 Task: Search one way flight ticket for 4 adults, 2 children, 2 infants in seat and 1 infant on lap in economy from Charleston: Charleston International Airport/charleston Afb to Greenville: Pitt-greenville Airport on 5-2-2023. Choice of flights is Frontier. Number of bags: 1 carry on bag. Price is upto 95000. Outbound departure time preference is 8:15. Flight should be less emission only.
Action: Mouse moved to (296, 249)
Screenshot: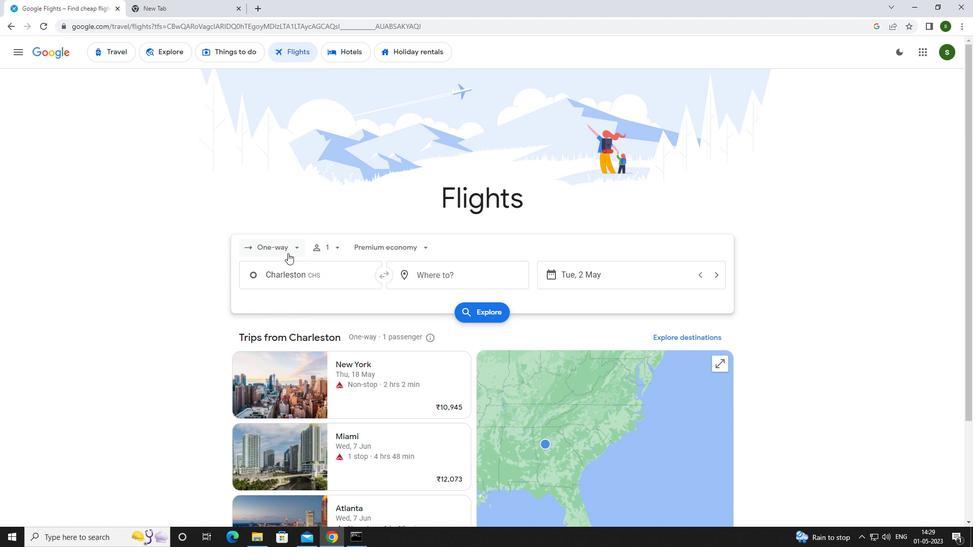 
Action: Mouse pressed left at (296, 249)
Screenshot: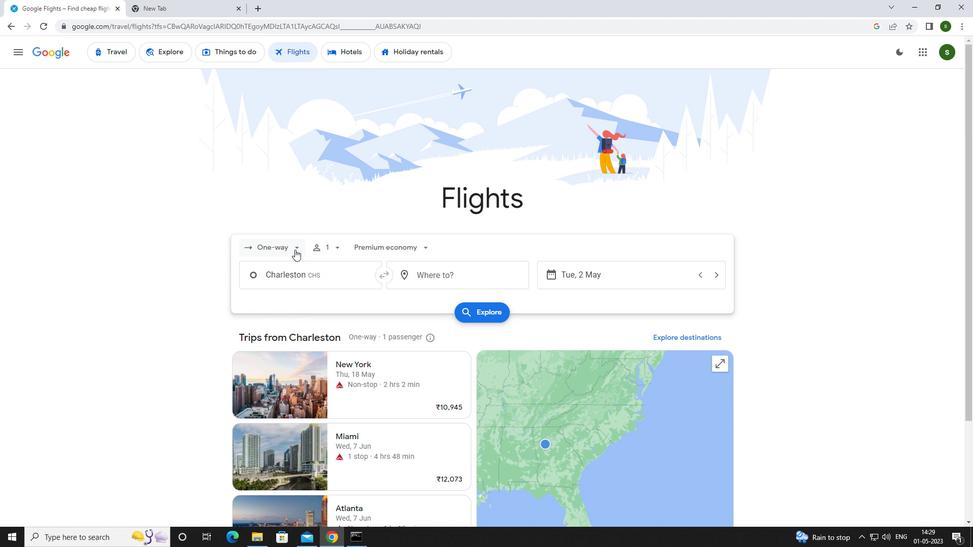 
Action: Mouse moved to (297, 291)
Screenshot: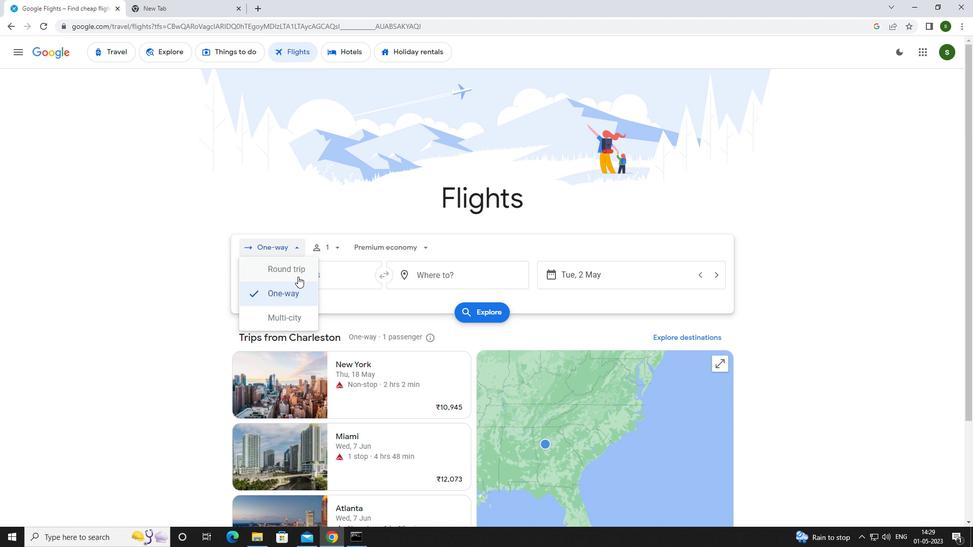 
Action: Mouse pressed left at (297, 291)
Screenshot: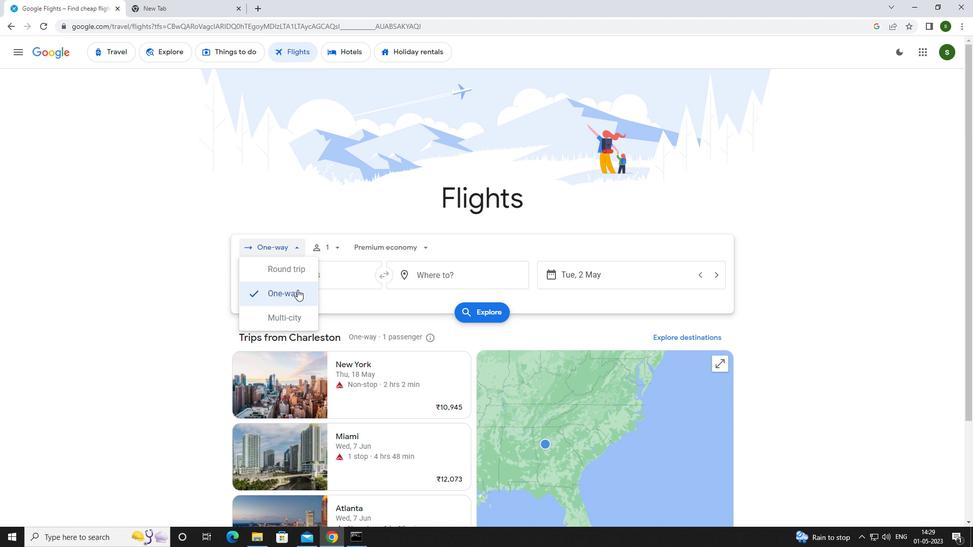 
Action: Mouse moved to (334, 251)
Screenshot: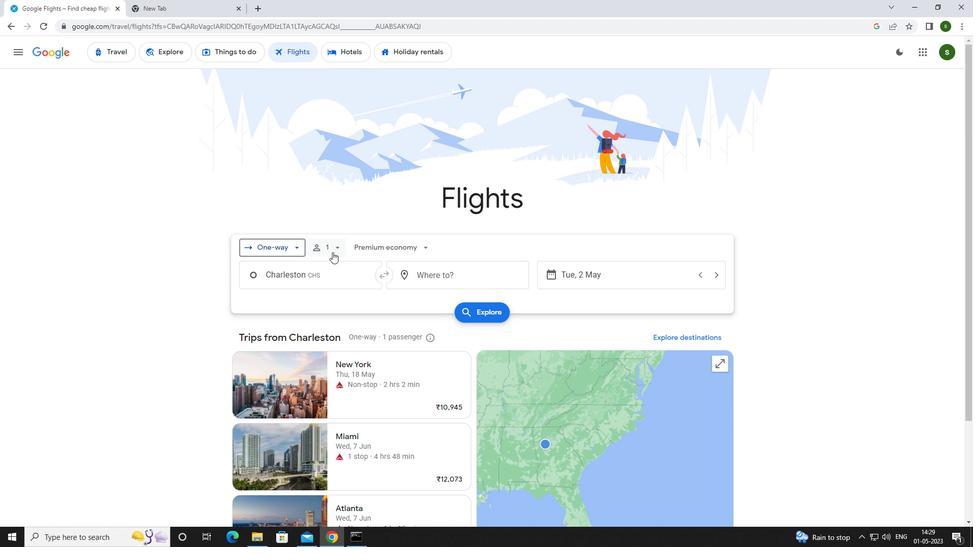 
Action: Mouse pressed left at (334, 251)
Screenshot: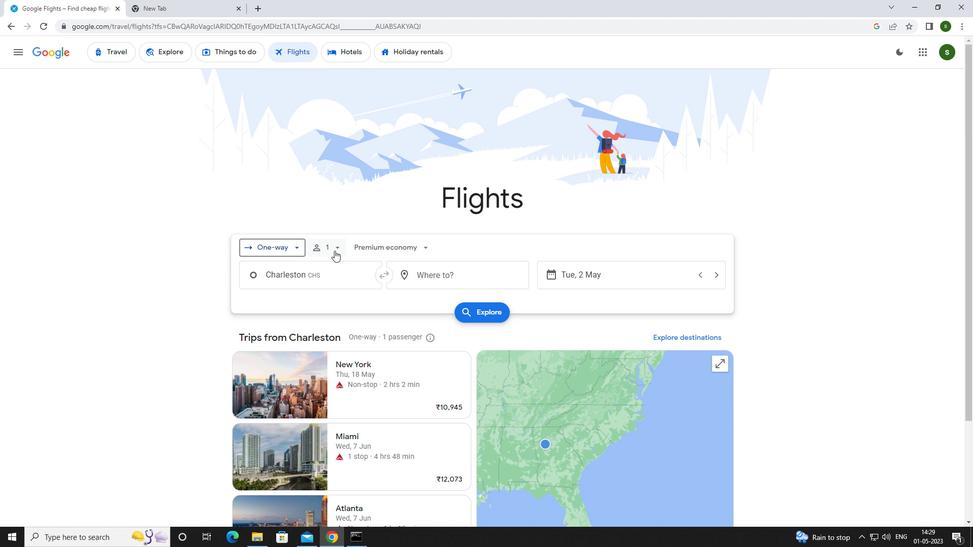 
Action: Mouse moved to (417, 273)
Screenshot: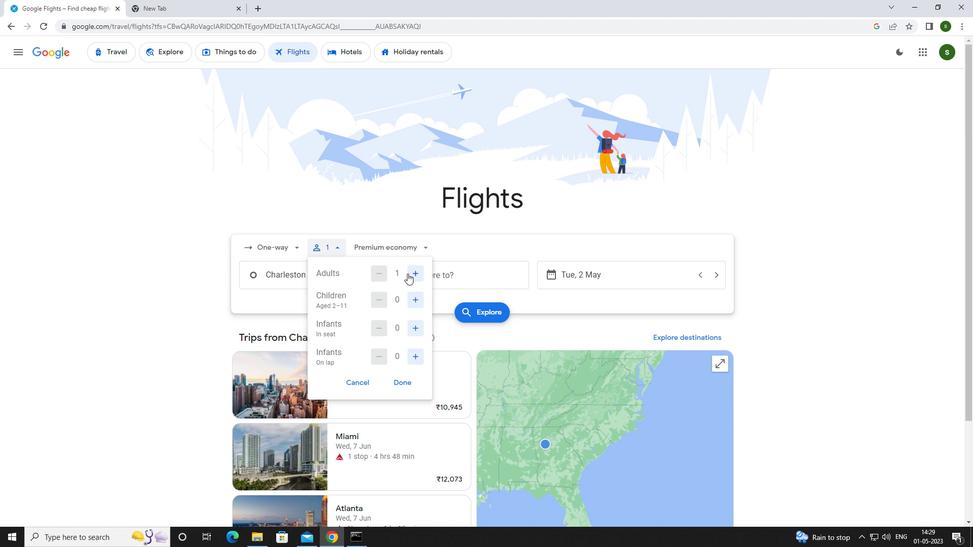 
Action: Mouse pressed left at (417, 273)
Screenshot: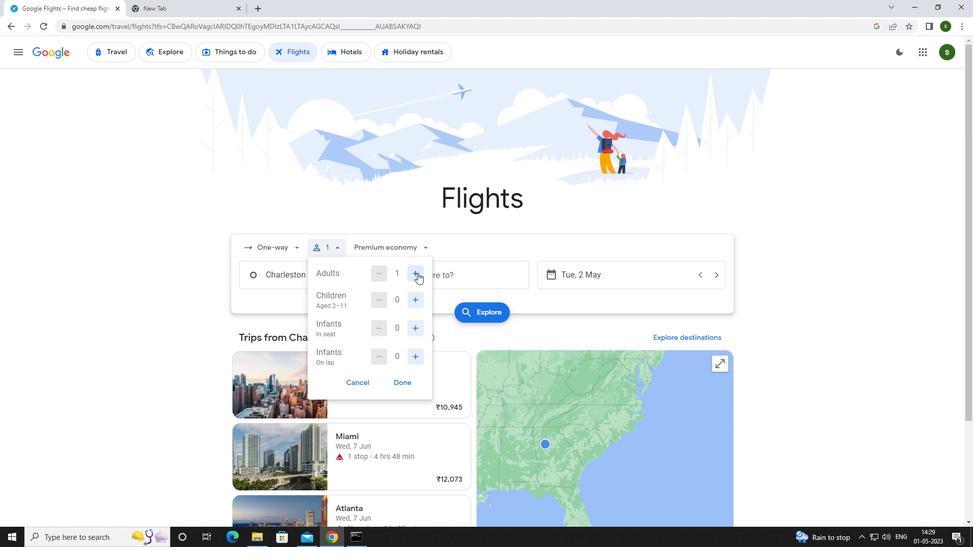 
Action: Mouse pressed left at (417, 273)
Screenshot: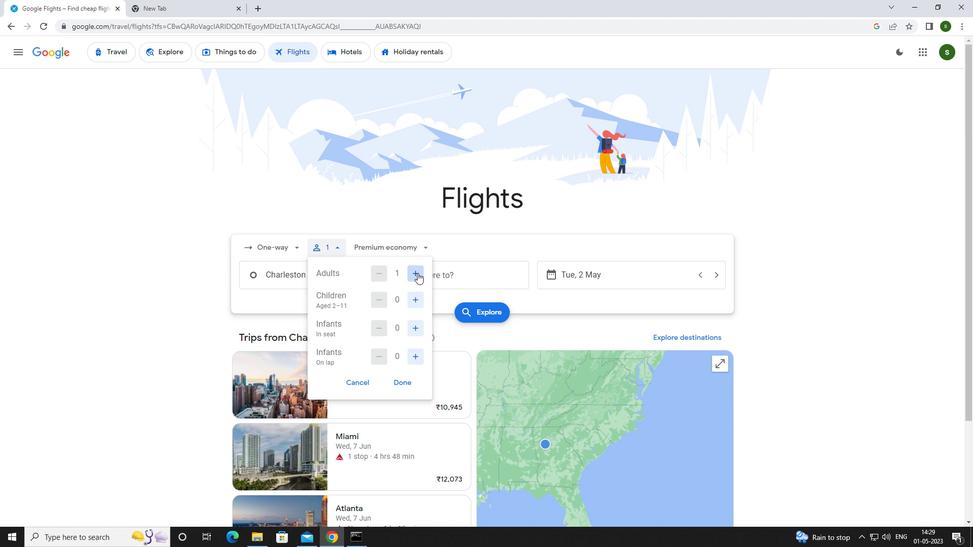 
Action: Mouse pressed left at (417, 273)
Screenshot: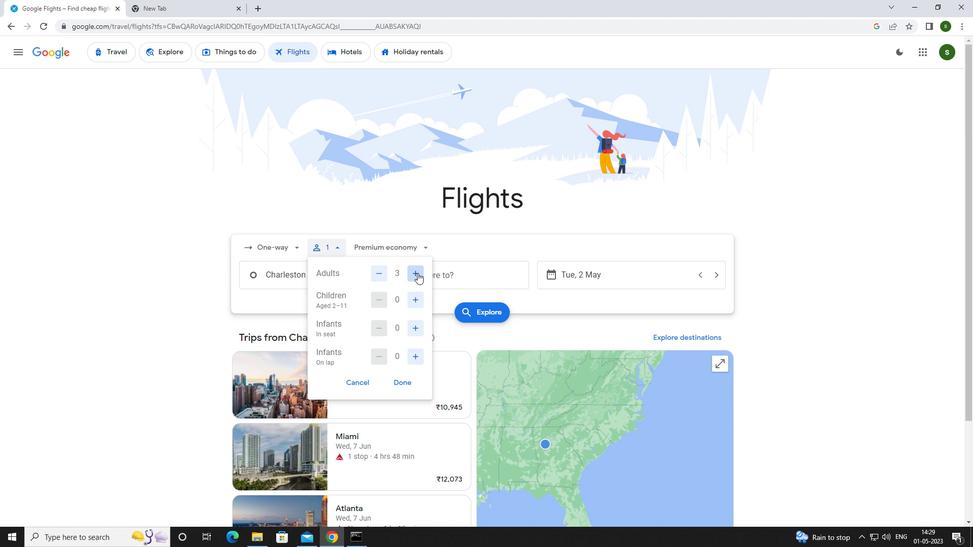 
Action: Mouse moved to (413, 296)
Screenshot: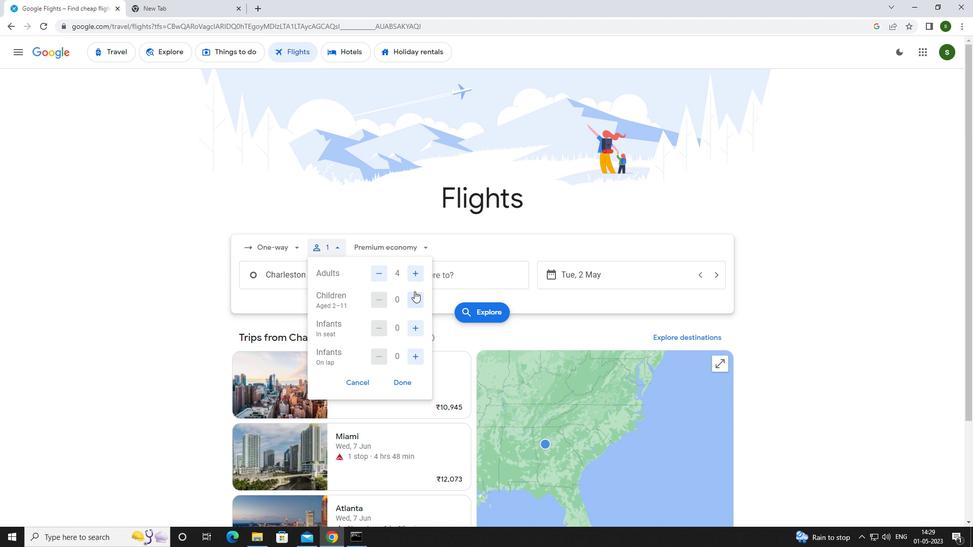 
Action: Mouse pressed left at (413, 296)
Screenshot: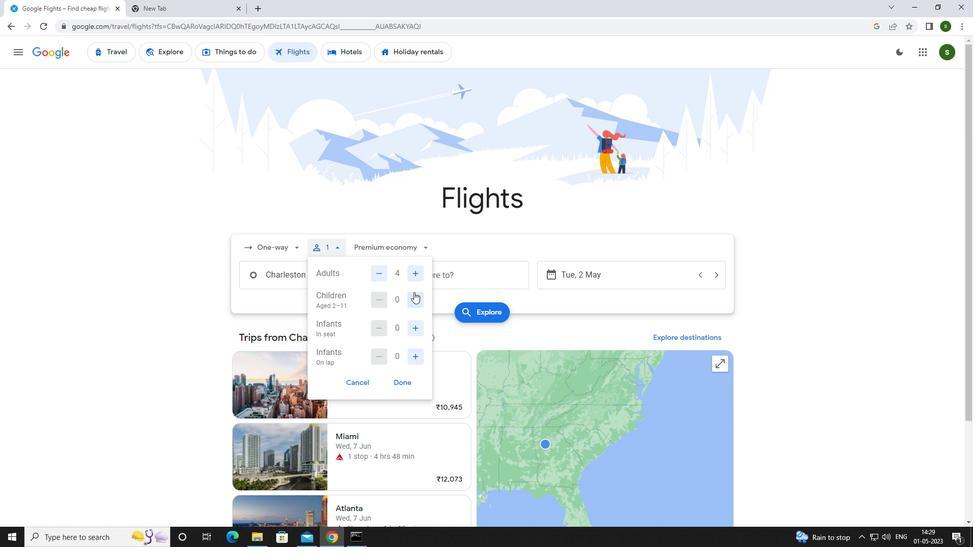 
Action: Mouse pressed left at (413, 296)
Screenshot: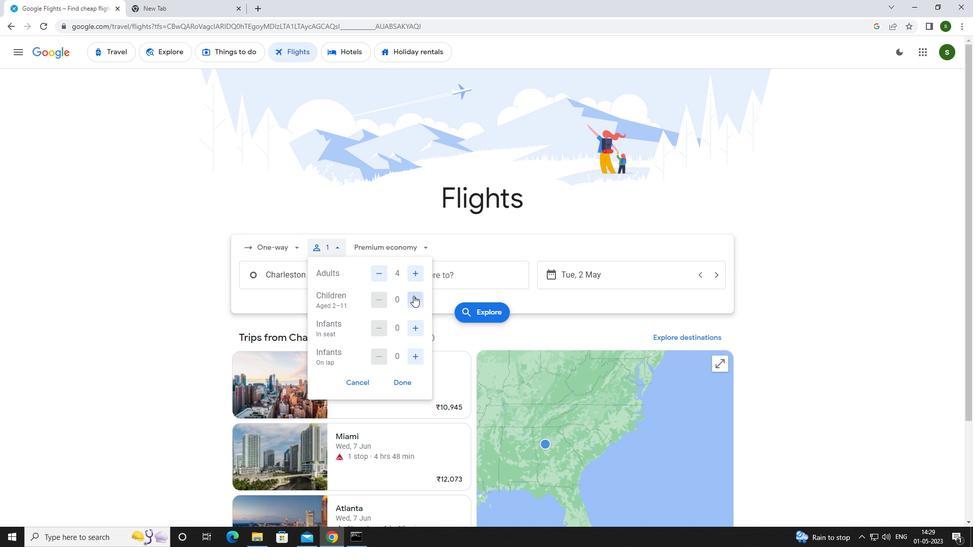 
Action: Mouse moved to (418, 326)
Screenshot: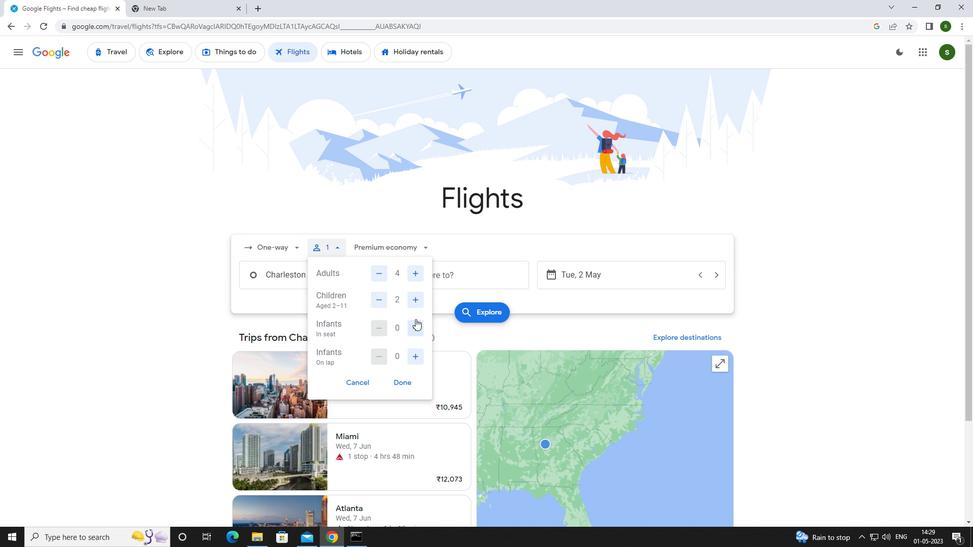 
Action: Mouse pressed left at (418, 326)
Screenshot: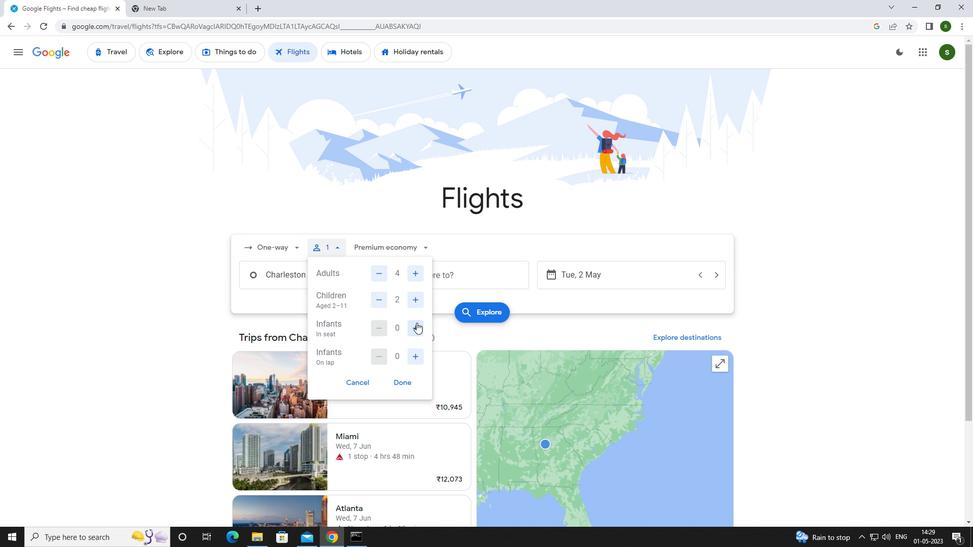 
Action: Mouse moved to (418, 326)
Screenshot: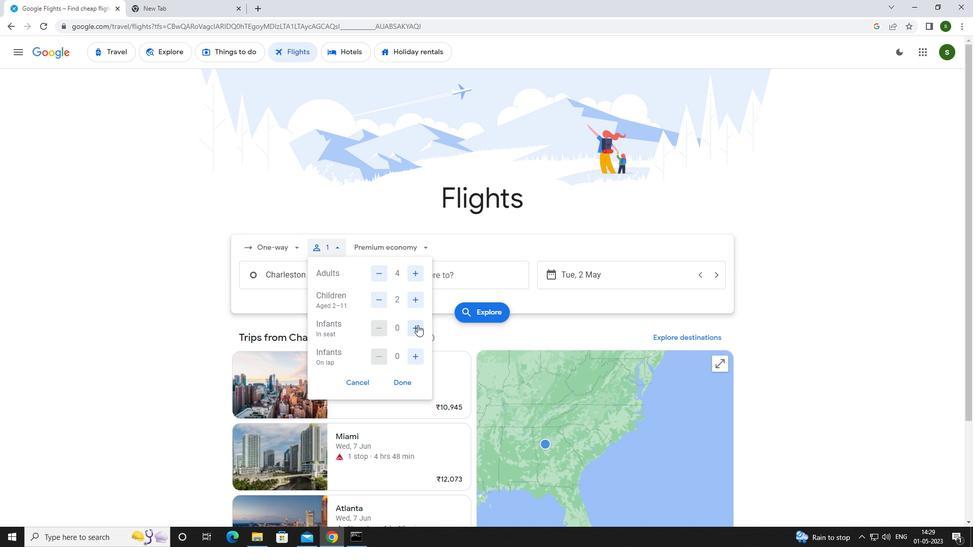 
Action: Mouse pressed left at (418, 326)
Screenshot: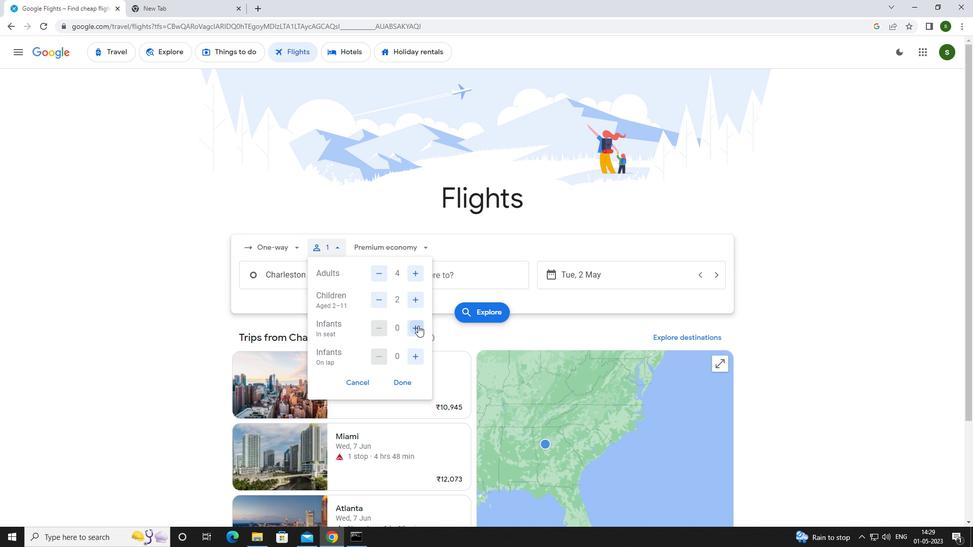 
Action: Mouse moved to (416, 352)
Screenshot: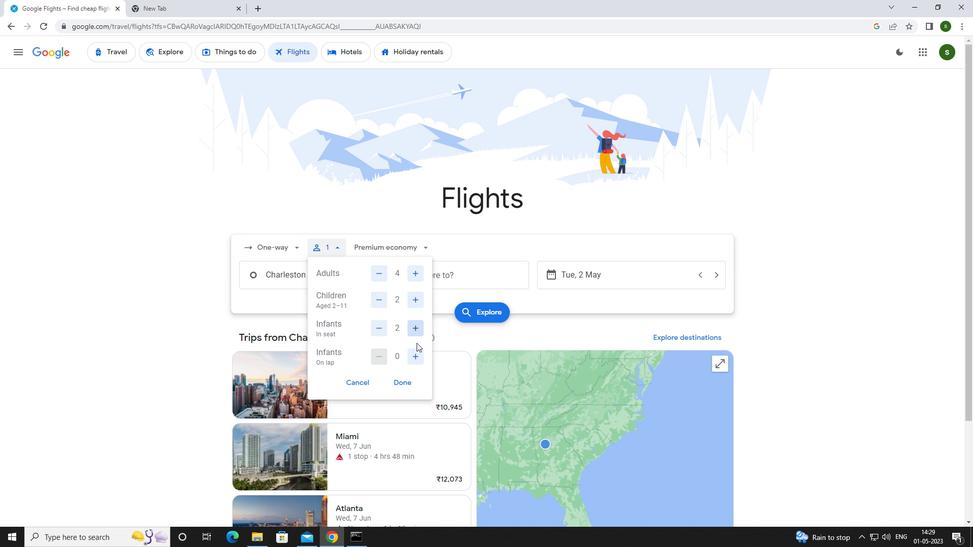 
Action: Mouse pressed left at (416, 352)
Screenshot: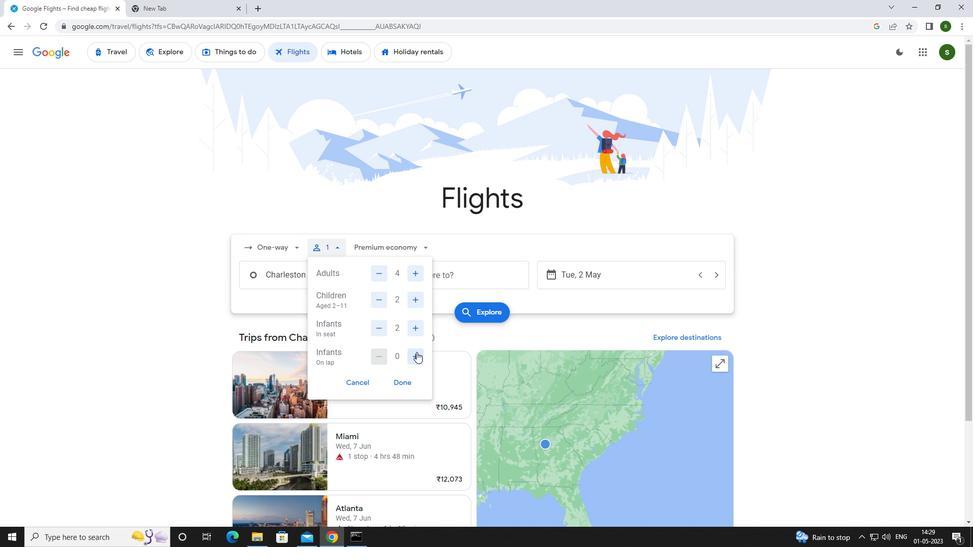 
Action: Mouse moved to (418, 248)
Screenshot: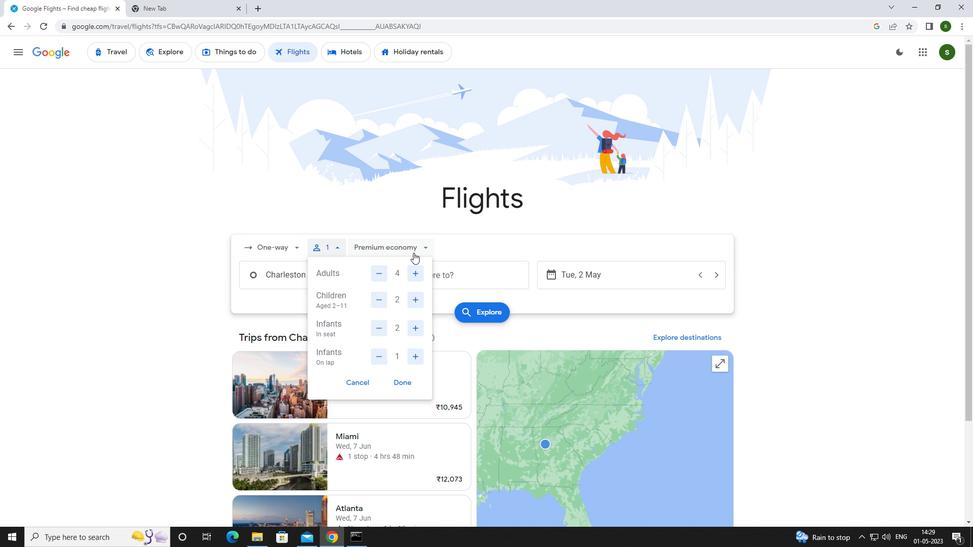 
Action: Mouse pressed left at (418, 248)
Screenshot: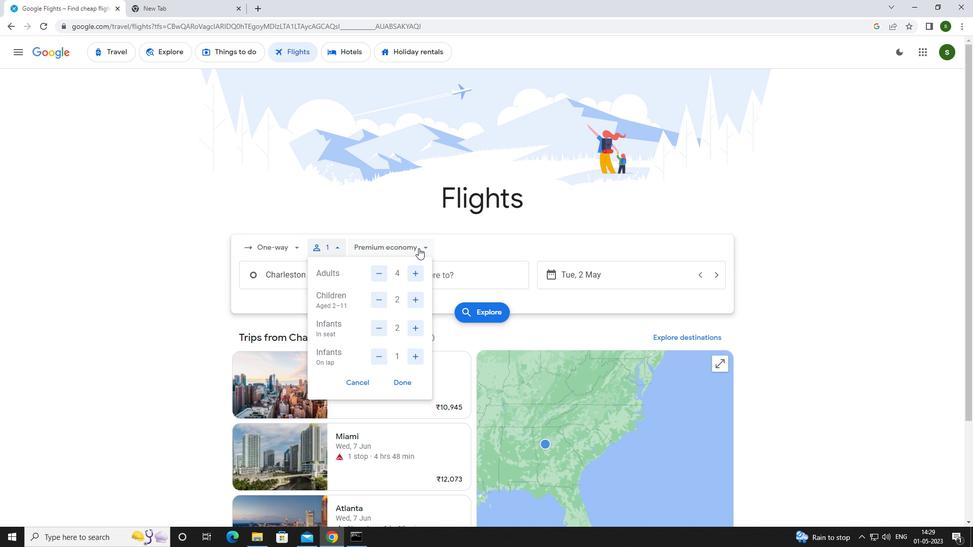 
Action: Mouse moved to (420, 270)
Screenshot: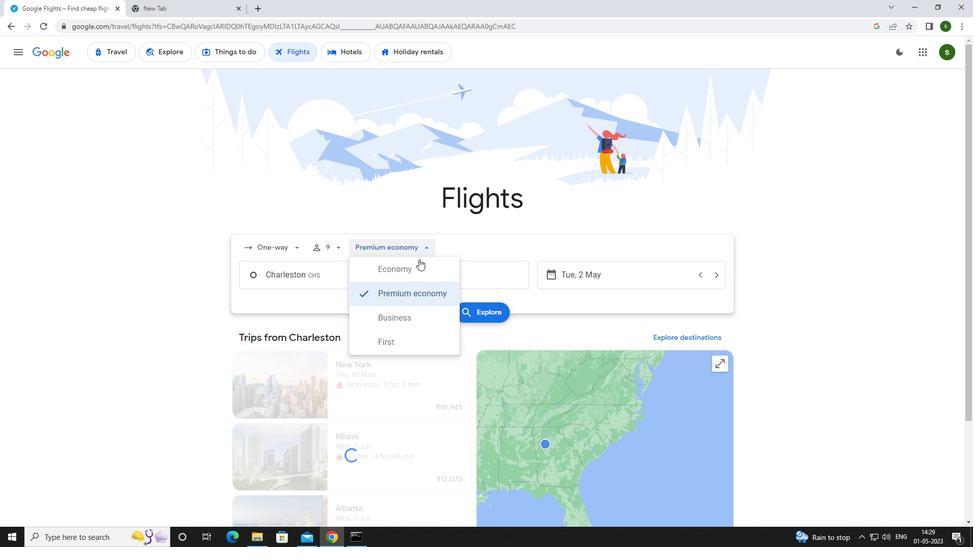 
Action: Mouse pressed left at (420, 270)
Screenshot: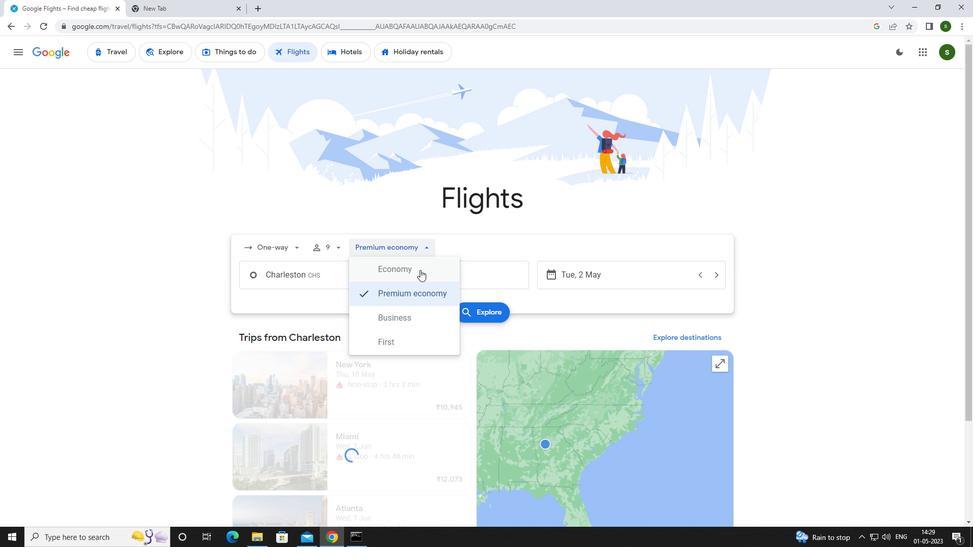 
Action: Mouse moved to (334, 274)
Screenshot: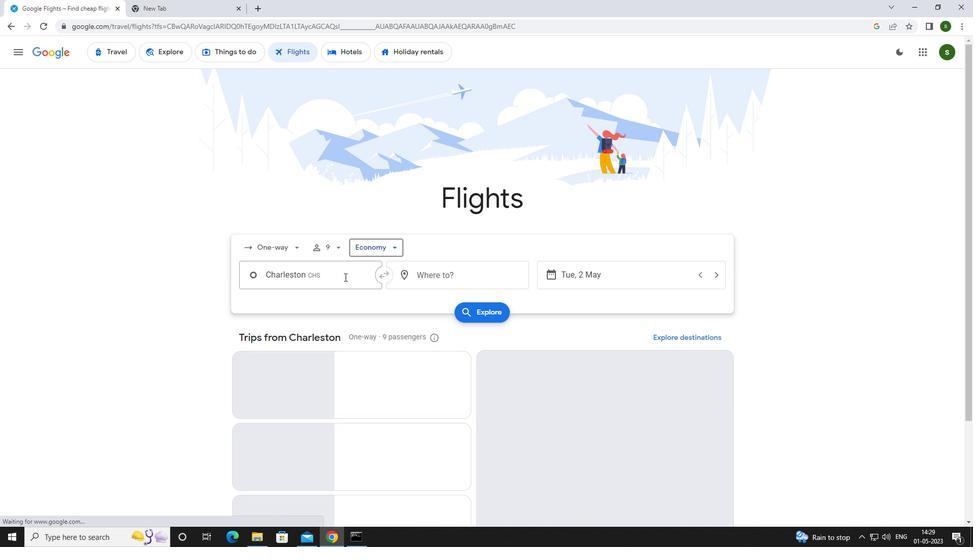 
Action: Mouse pressed left at (334, 274)
Screenshot: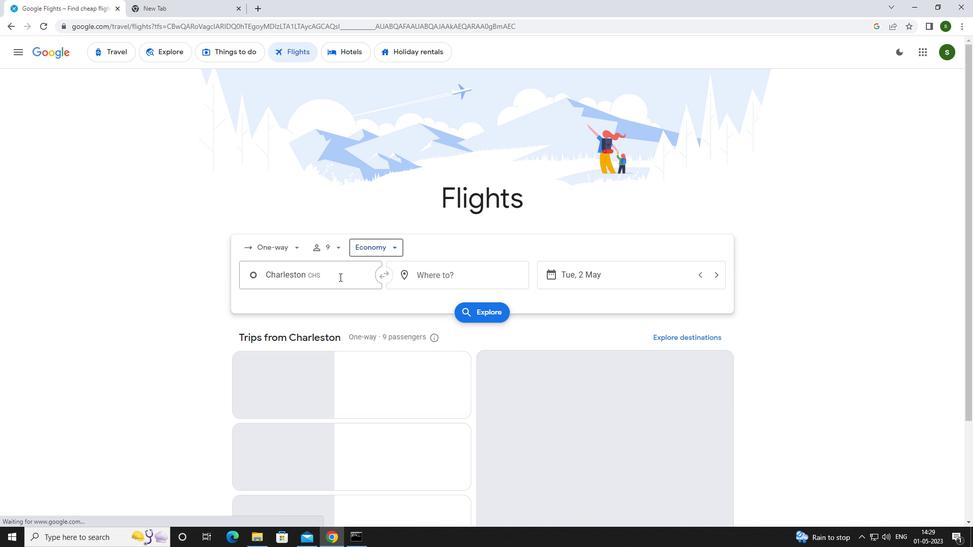 
Action: Mouse moved to (334, 274)
Screenshot: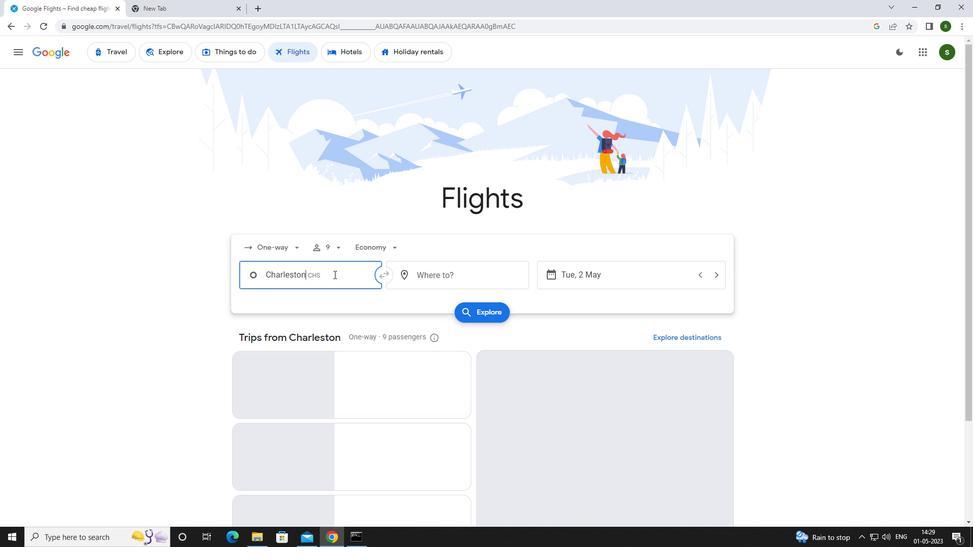 
Action: Key pressed c<Key.caps_lock>harlest
Screenshot: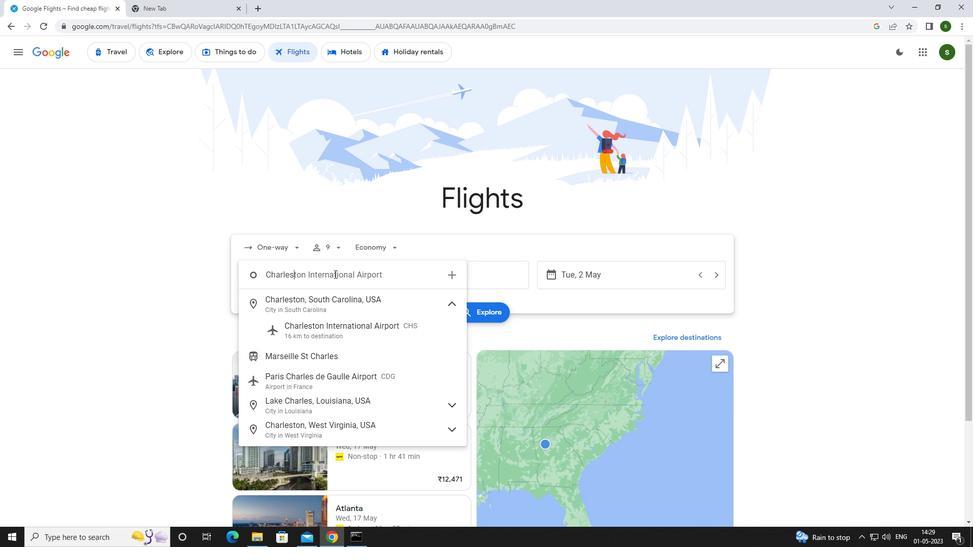 
Action: Mouse moved to (337, 331)
Screenshot: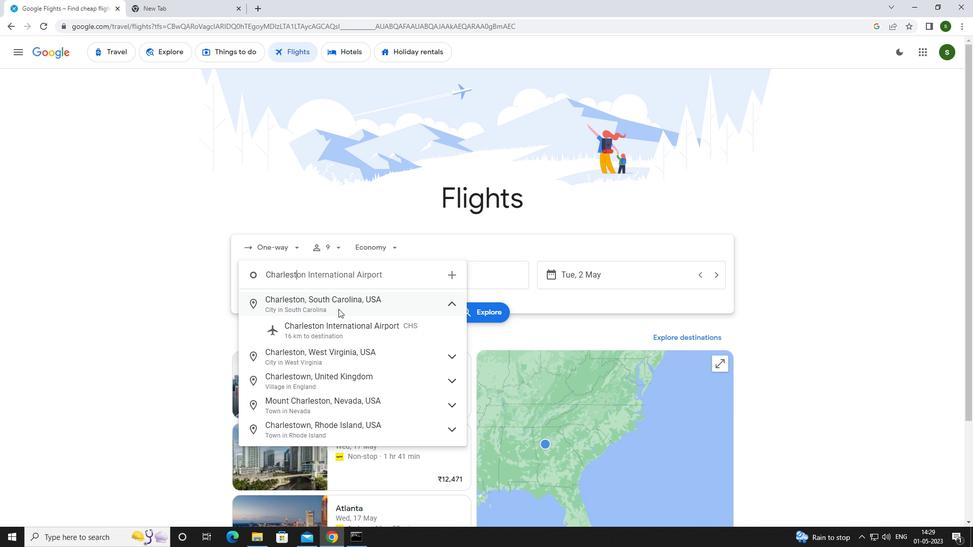 
Action: Mouse pressed left at (337, 331)
Screenshot: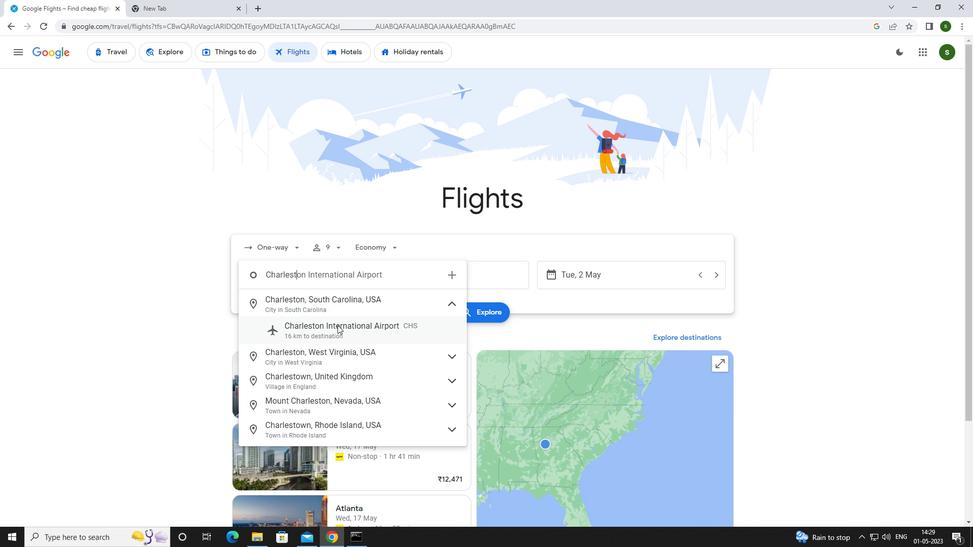 
Action: Mouse moved to (452, 277)
Screenshot: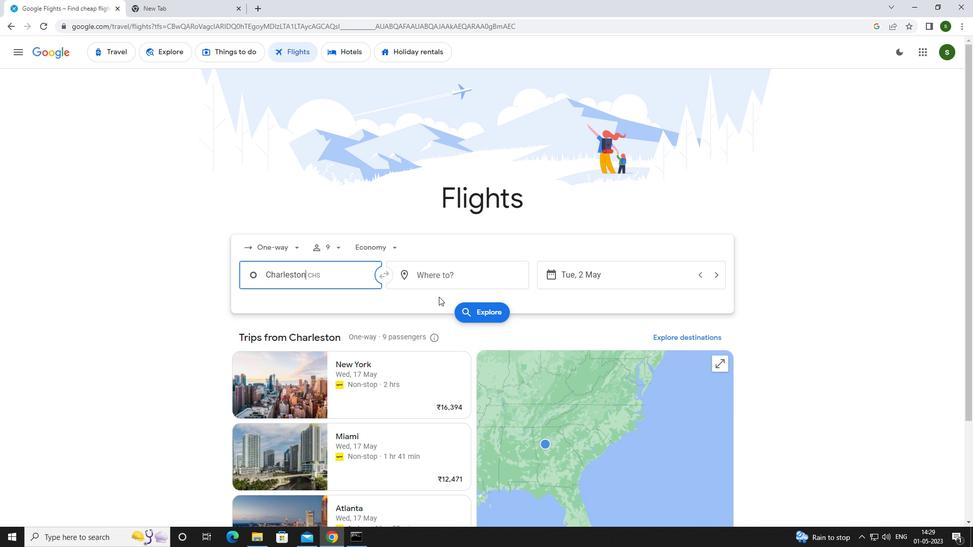 
Action: Mouse pressed left at (452, 277)
Screenshot: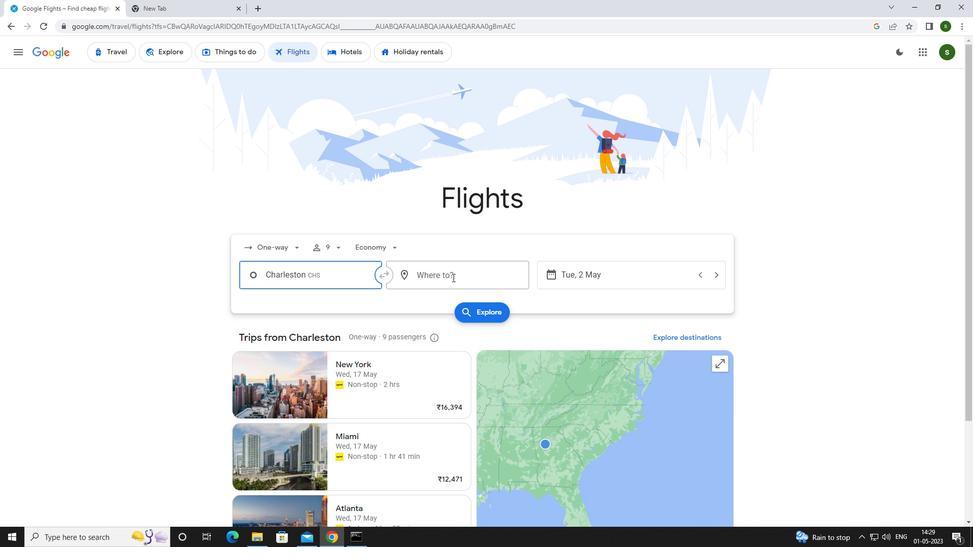 
Action: Mouse moved to (417, 289)
Screenshot: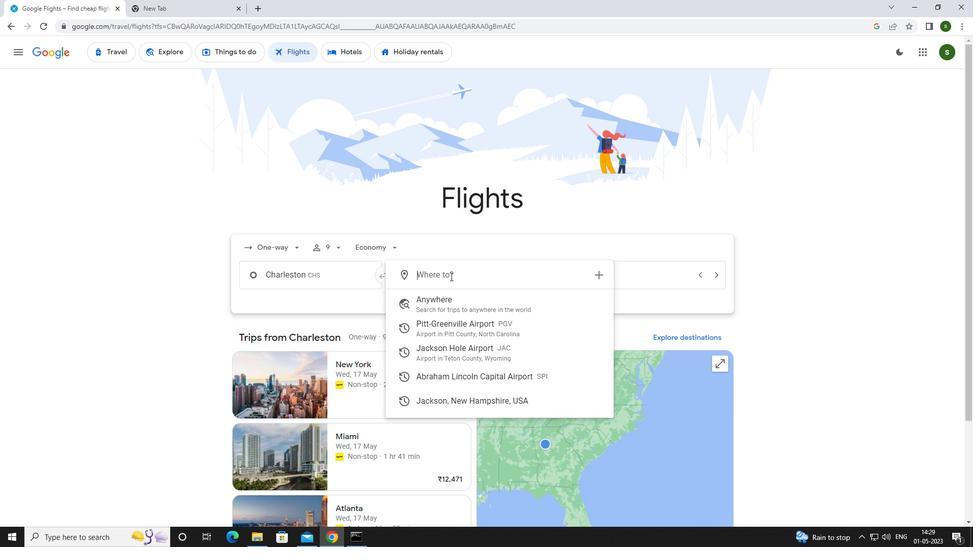 
Action: Key pressed <Key.caps_lock>p<Key.caps_lock>itt
Screenshot: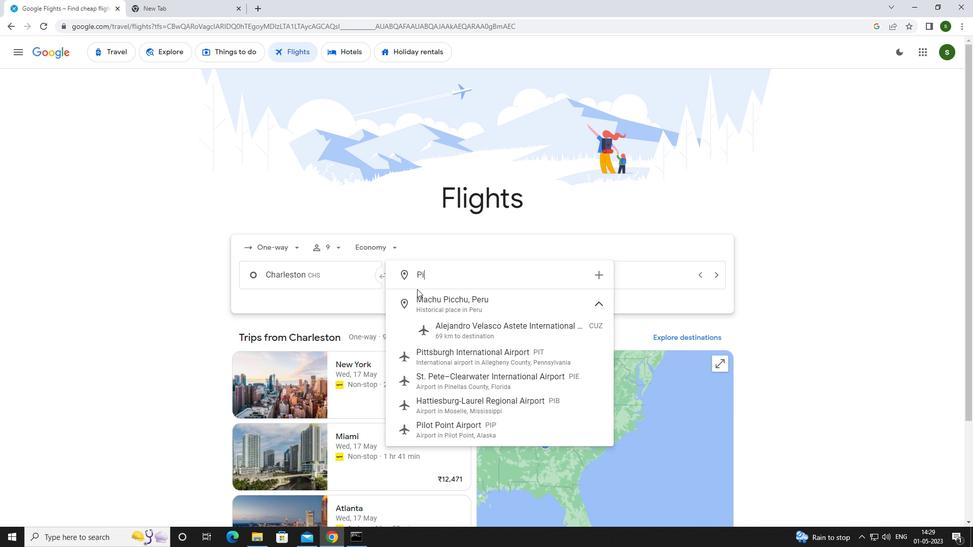 
Action: Mouse moved to (443, 377)
Screenshot: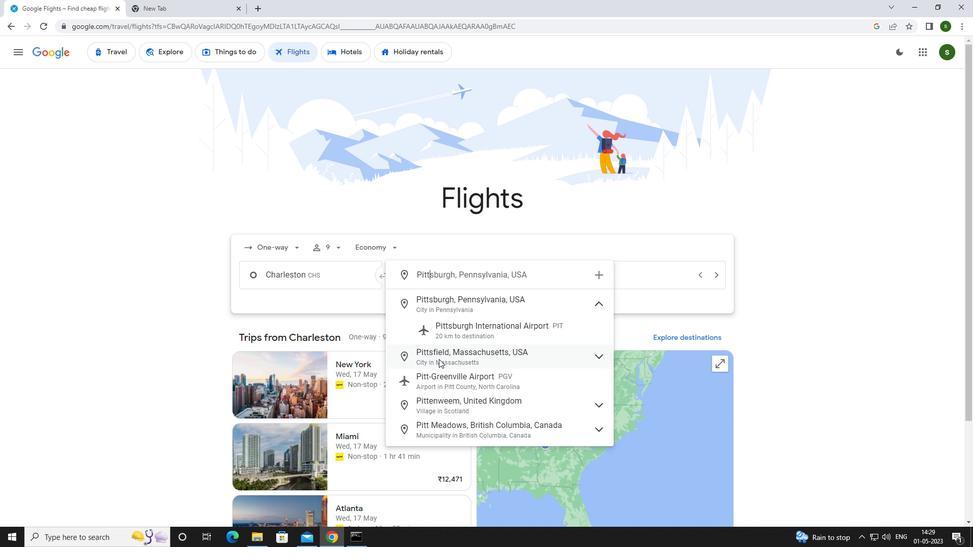 
Action: Mouse pressed left at (443, 377)
Screenshot: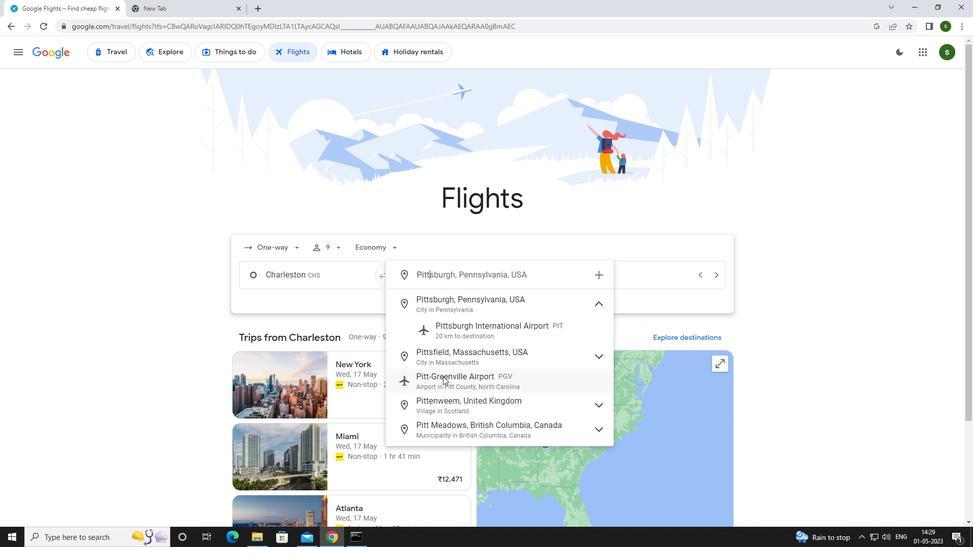 
Action: Mouse moved to (633, 279)
Screenshot: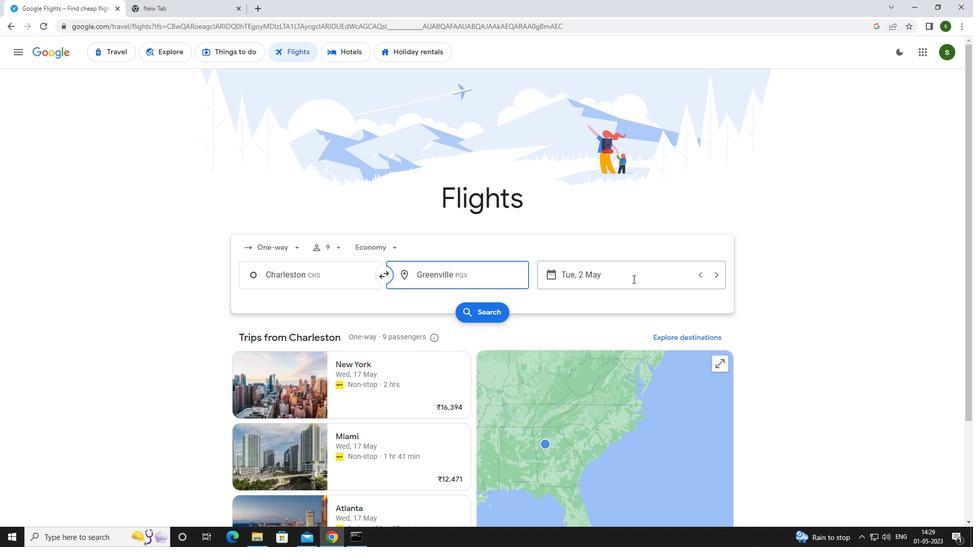 
Action: Mouse pressed left at (633, 279)
Screenshot: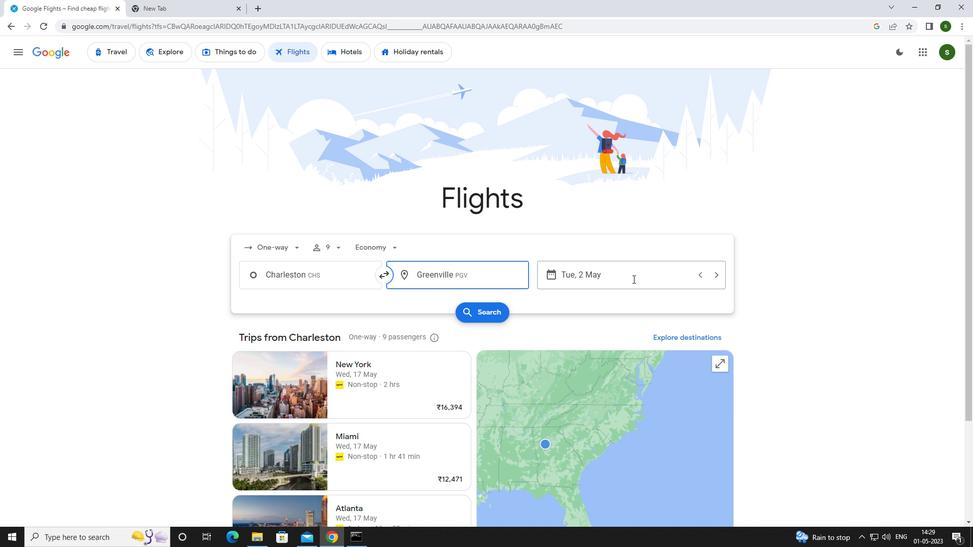 
Action: Mouse moved to (417, 342)
Screenshot: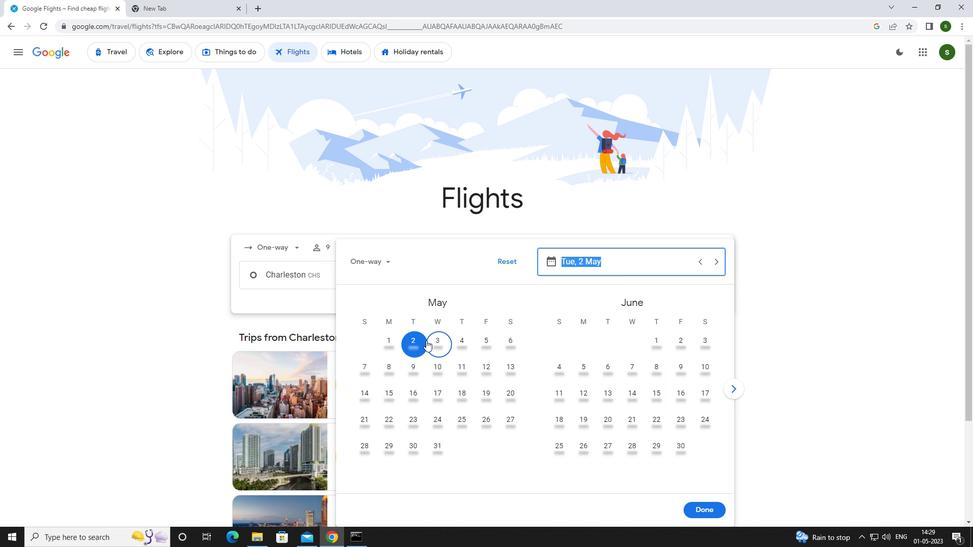 
Action: Mouse pressed left at (417, 342)
Screenshot: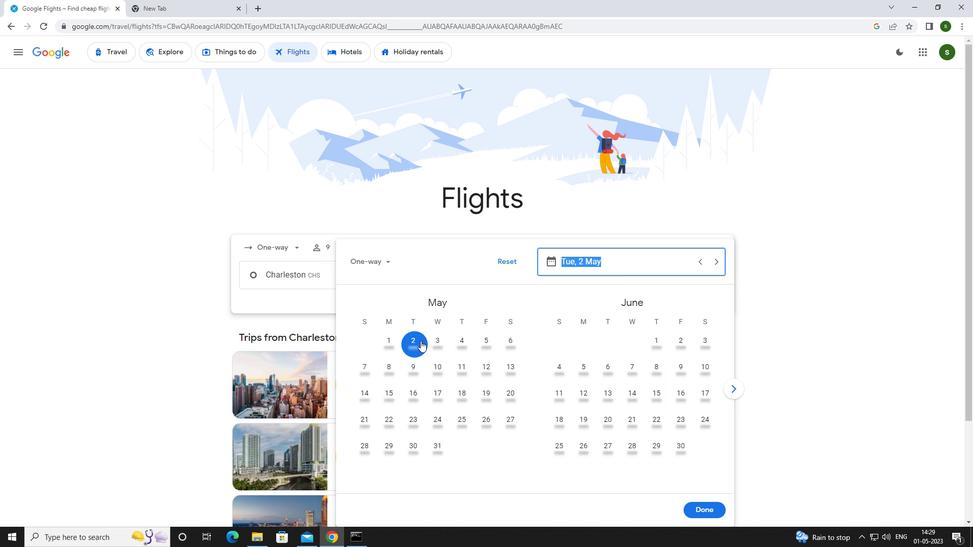 
Action: Mouse moved to (705, 504)
Screenshot: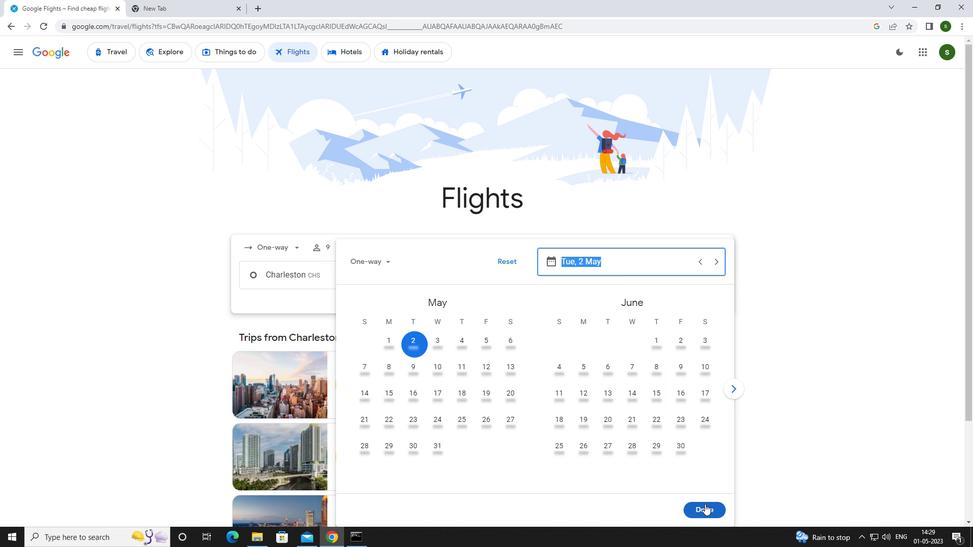 
Action: Mouse pressed left at (705, 504)
Screenshot: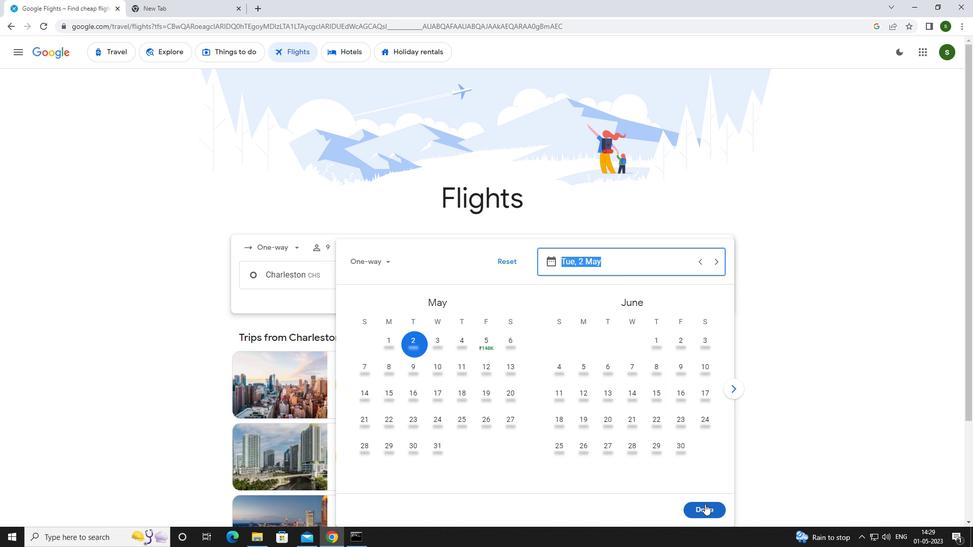 
Action: Mouse moved to (472, 312)
Screenshot: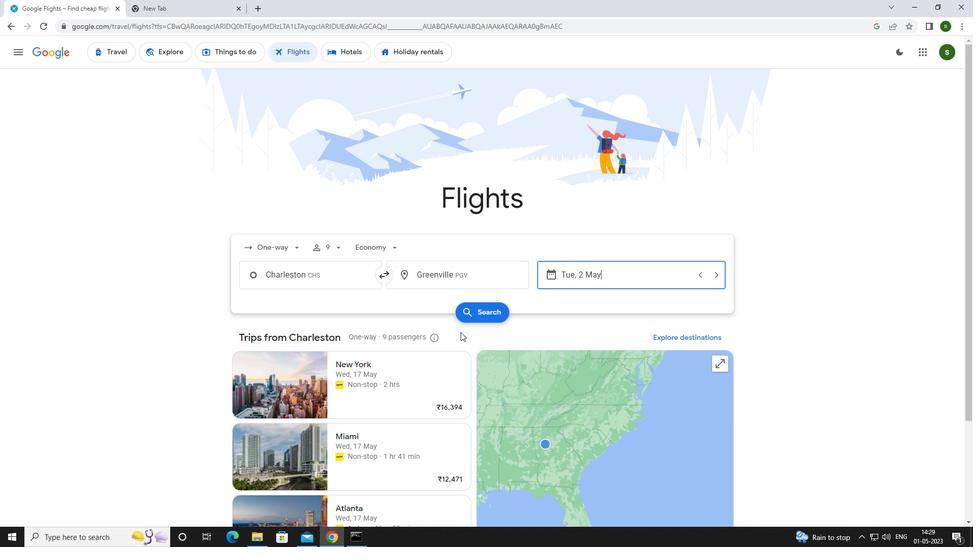 
Action: Mouse pressed left at (472, 312)
Screenshot: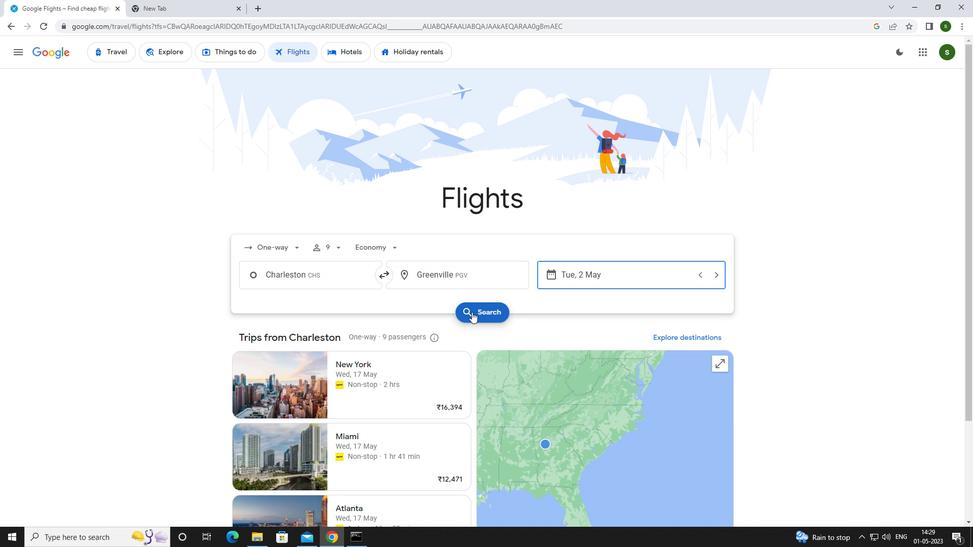 
Action: Mouse moved to (258, 149)
Screenshot: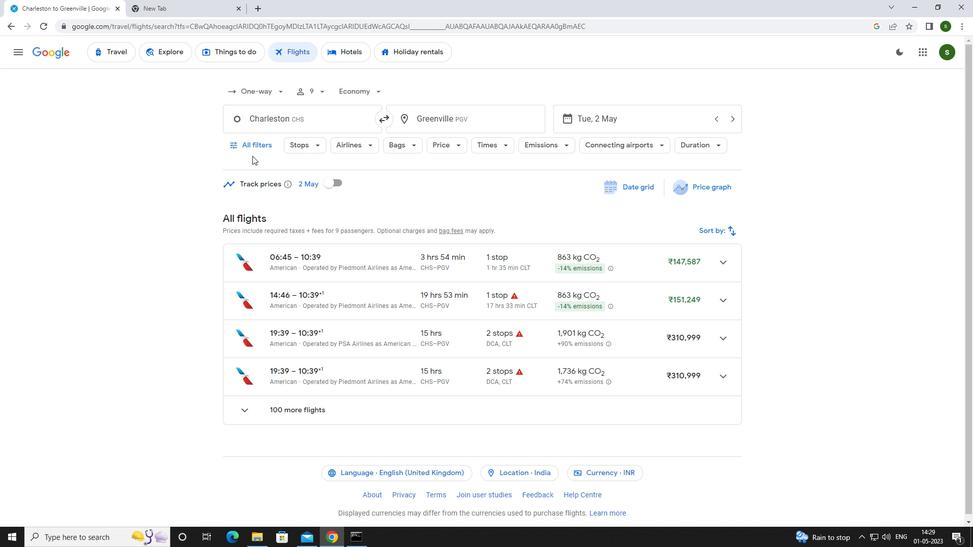 
Action: Mouse pressed left at (258, 149)
Screenshot: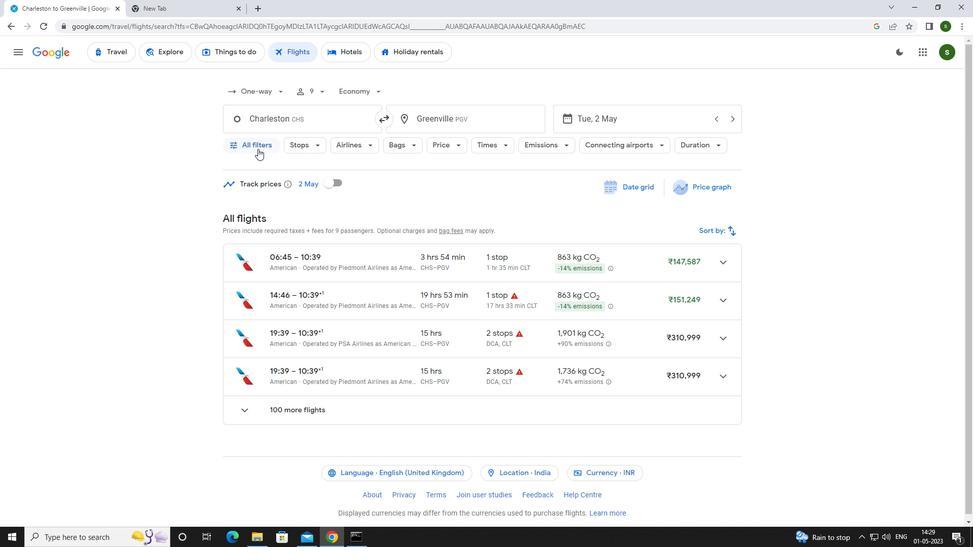 
Action: Mouse moved to (382, 359)
Screenshot: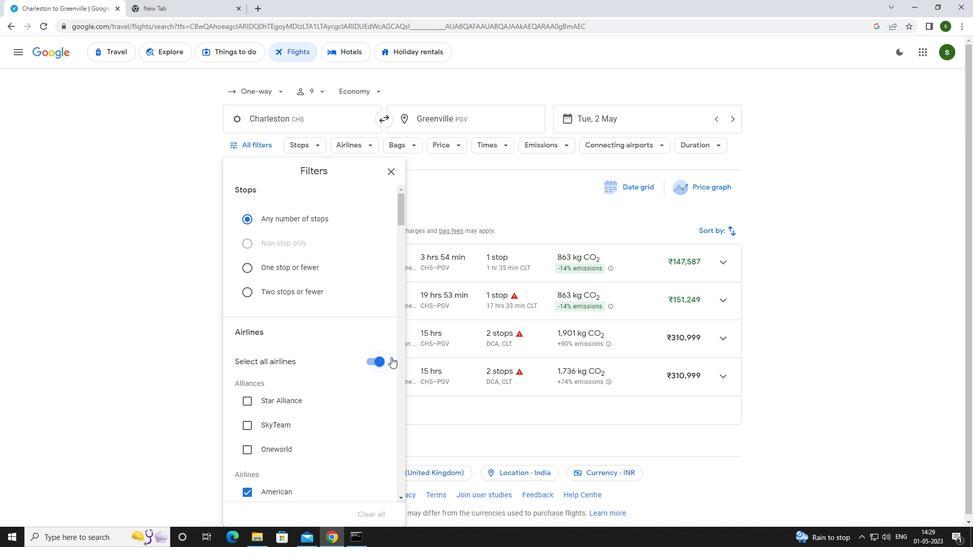 
Action: Mouse pressed left at (382, 359)
Screenshot: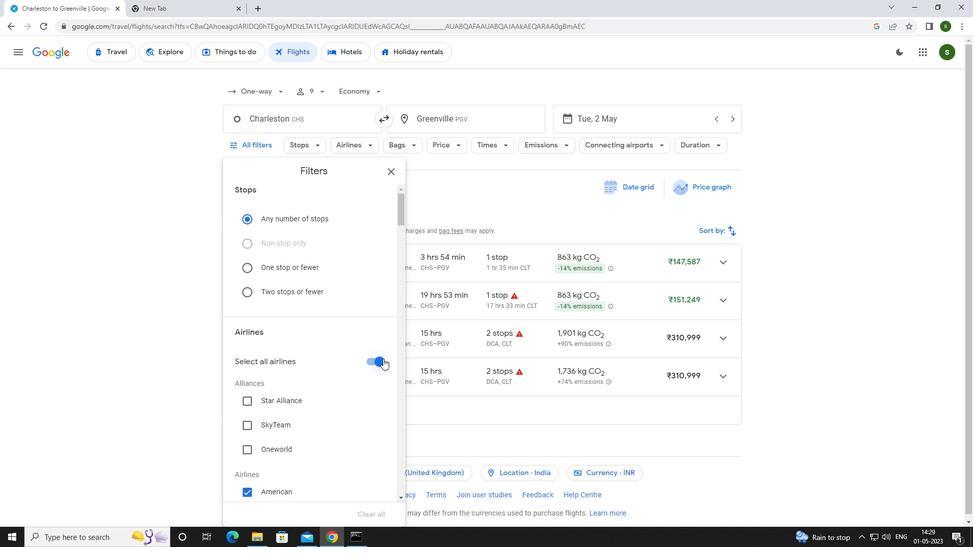 
Action: Mouse moved to (346, 286)
Screenshot: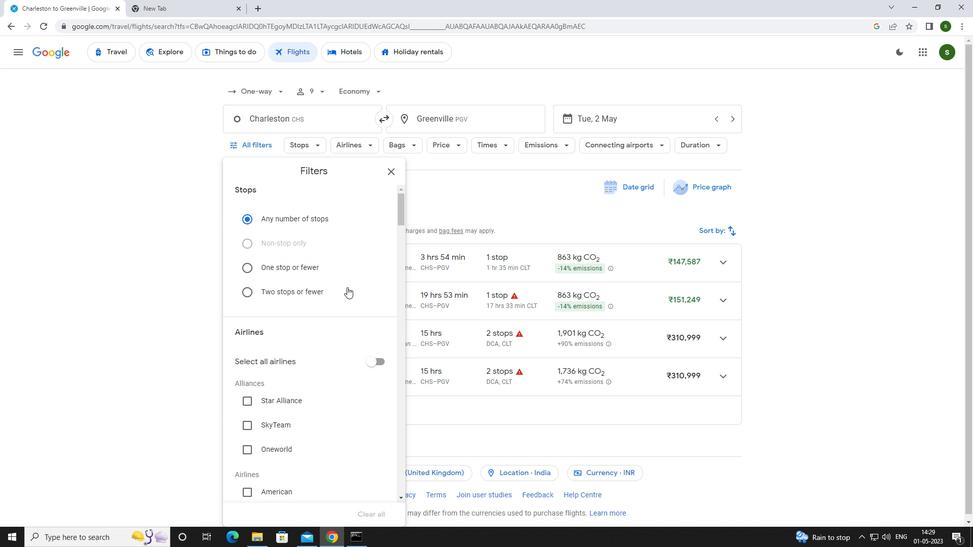 
Action: Mouse scrolled (346, 285) with delta (0, 0)
Screenshot: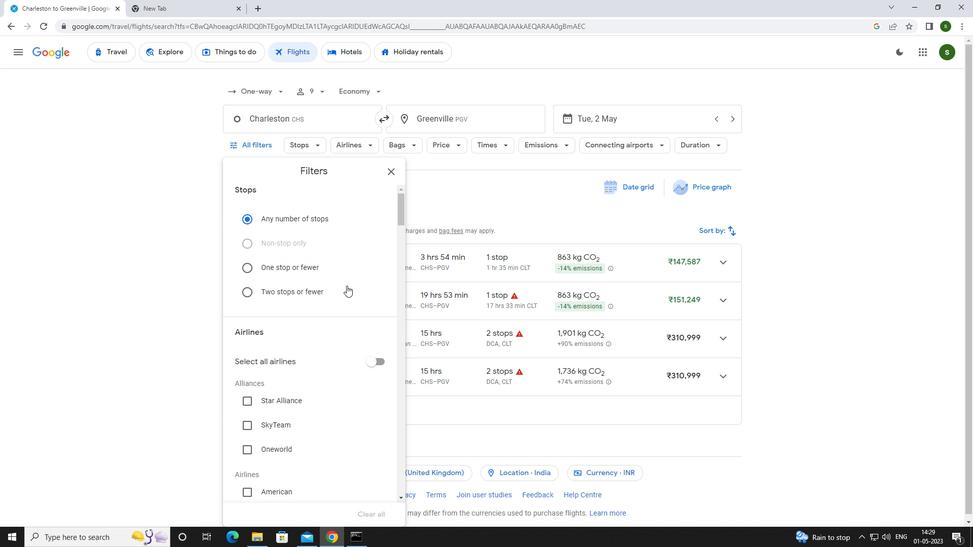 
Action: Mouse scrolled (346, 285) with delta (0, 0)
Screenshot: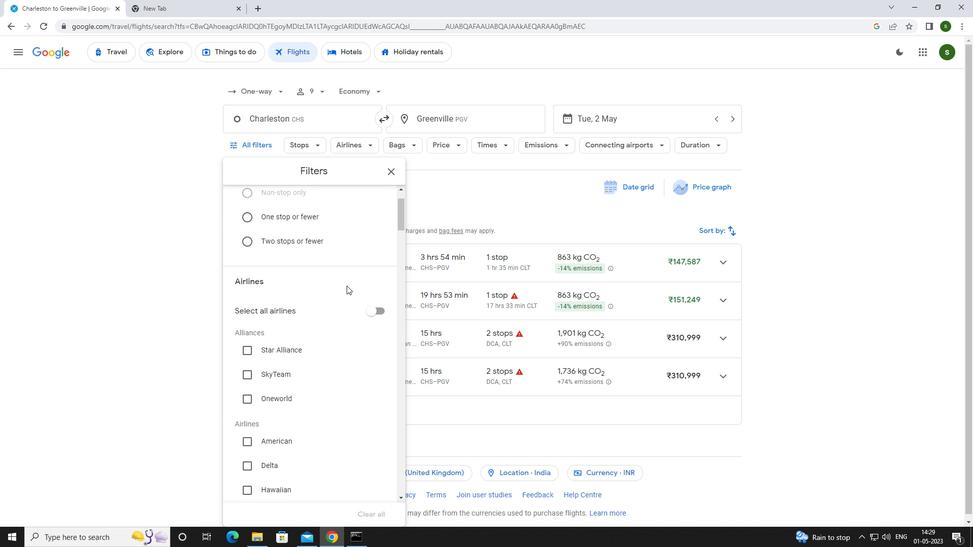 
Action: Mouse scrolled (346, 285) with delta (0, 0)
Screenshot: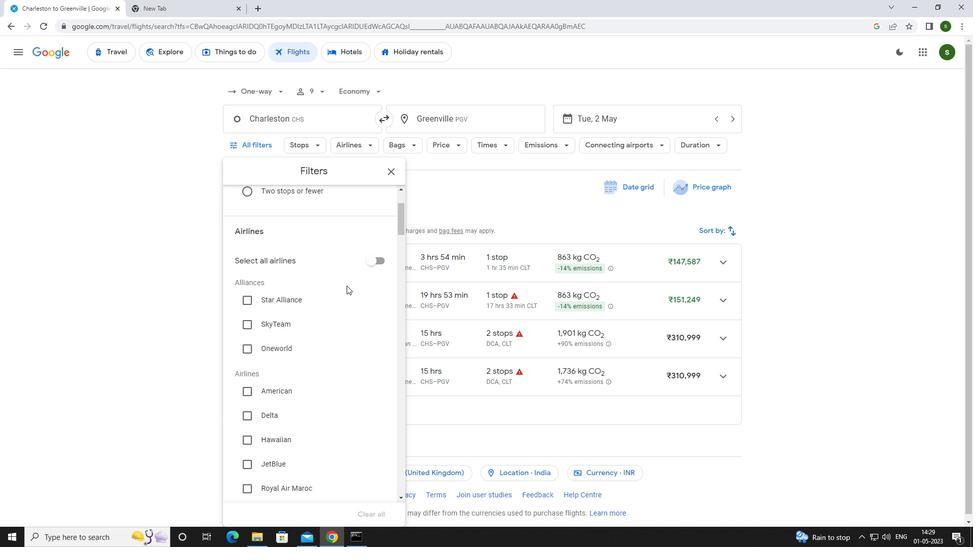
Action: Mouse scrolled (346, 285) with delta (0, 0)
Screenshot: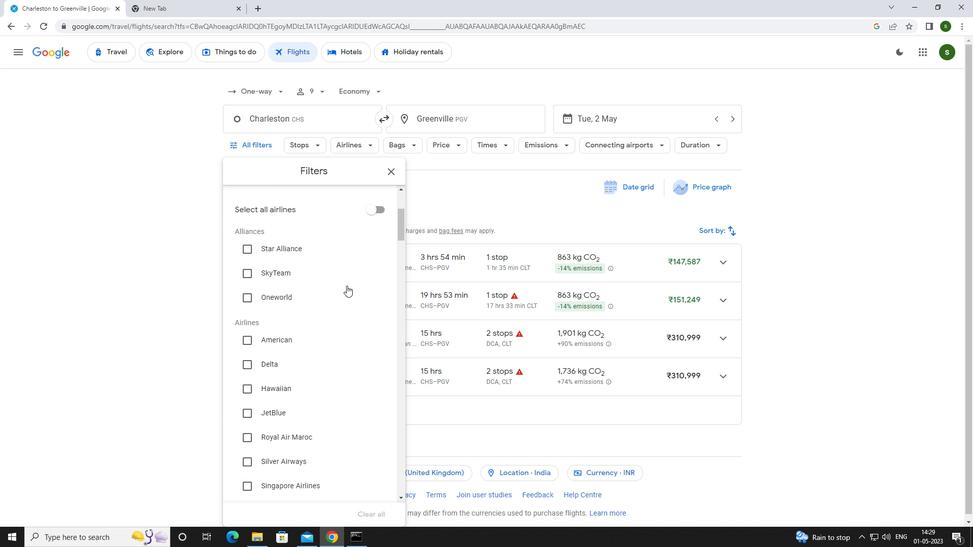 
Action: Mouse scrolled (346, 285) with delta (0, 0)
Screenshot: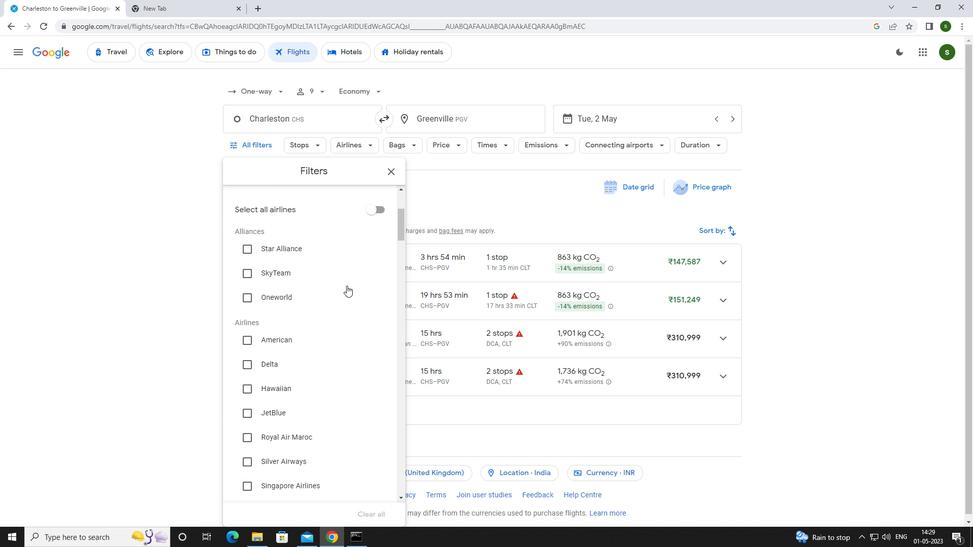 
Action: Mouse scrolled (346, 285) with delta (0, 0)
Screenshot: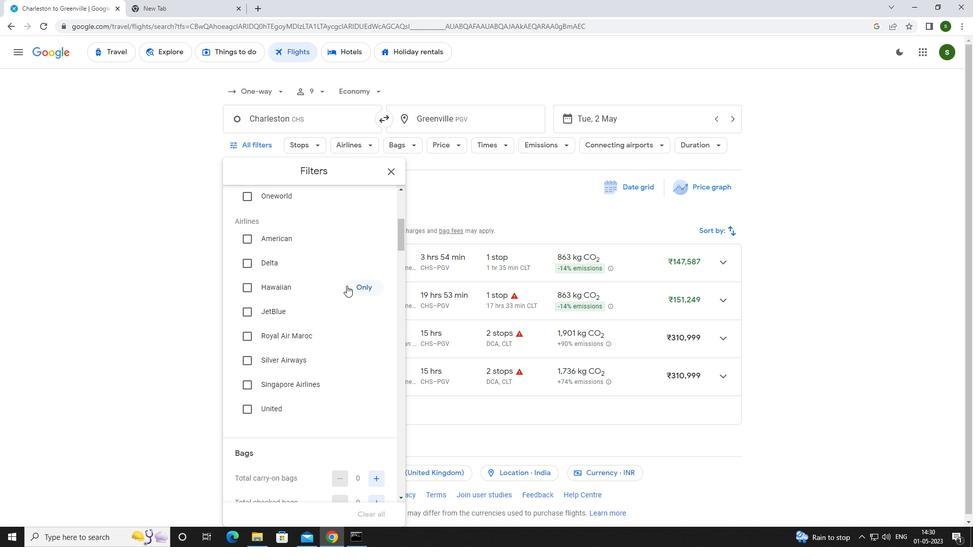 
Action: Mouse scrolled (346, 285) with delta (0, 0)
Screenshot: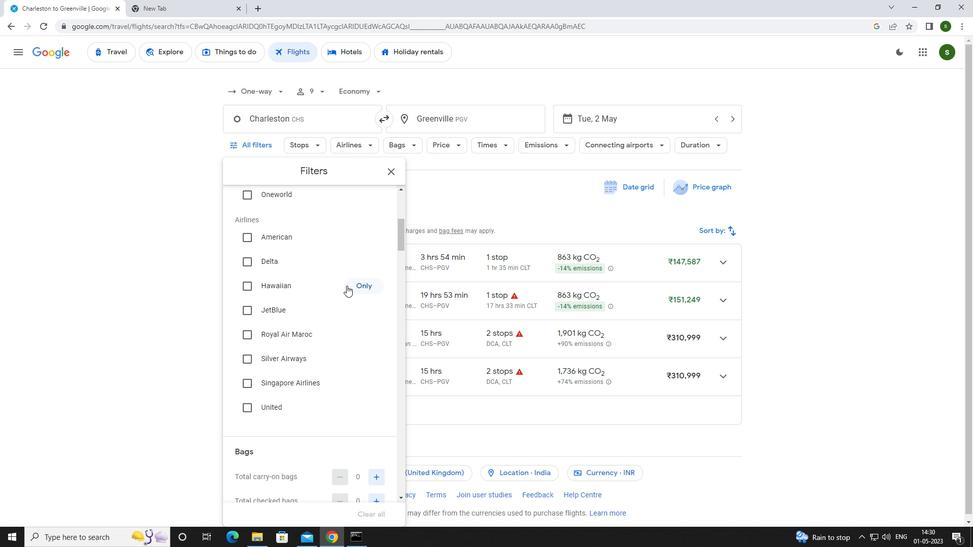 
Action: Mouse scrolled (346, 285) with delta (0, 0)
Screenshot: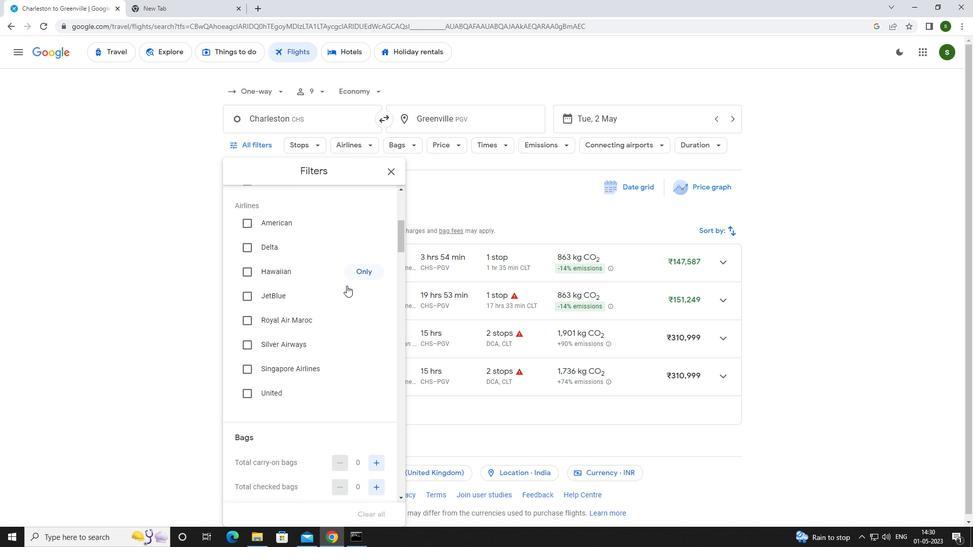 
Action: Mouse moved to (379, 331)
Screenshot: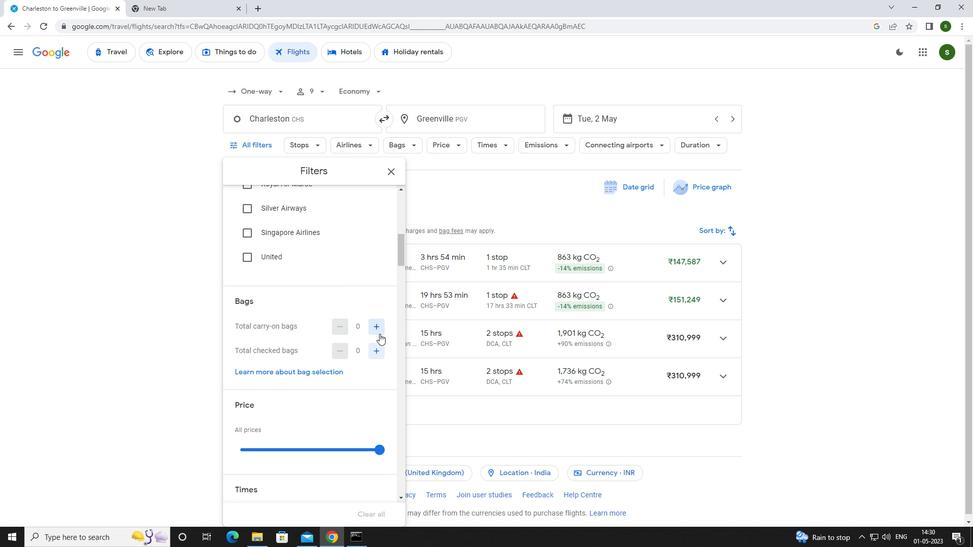 
Action: Mouse pressed left at (379, 331)
Screenshot: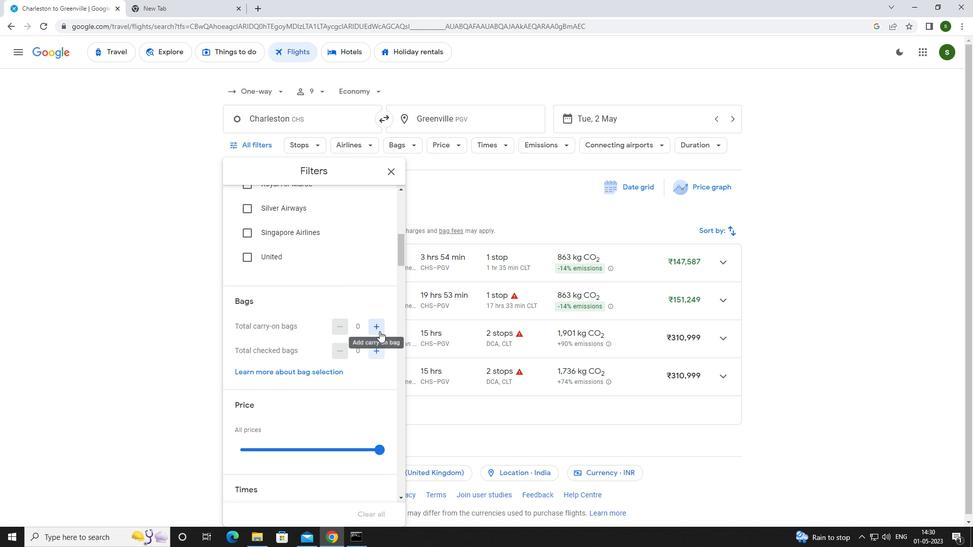 
Action: Mouse moved to (379, 331)
Screenshot: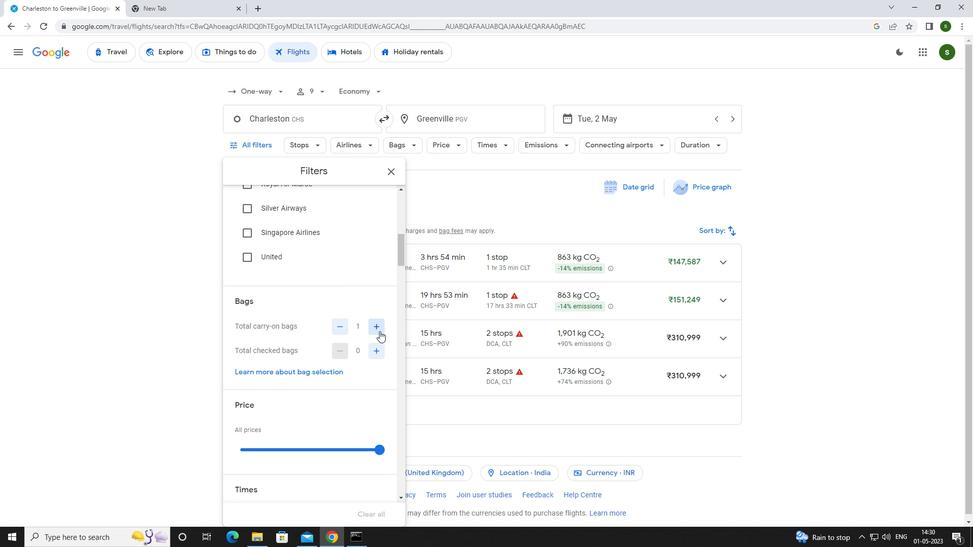 
Action: Mouse scrolled (379, 331) with delta (0, 0)
Screenshot: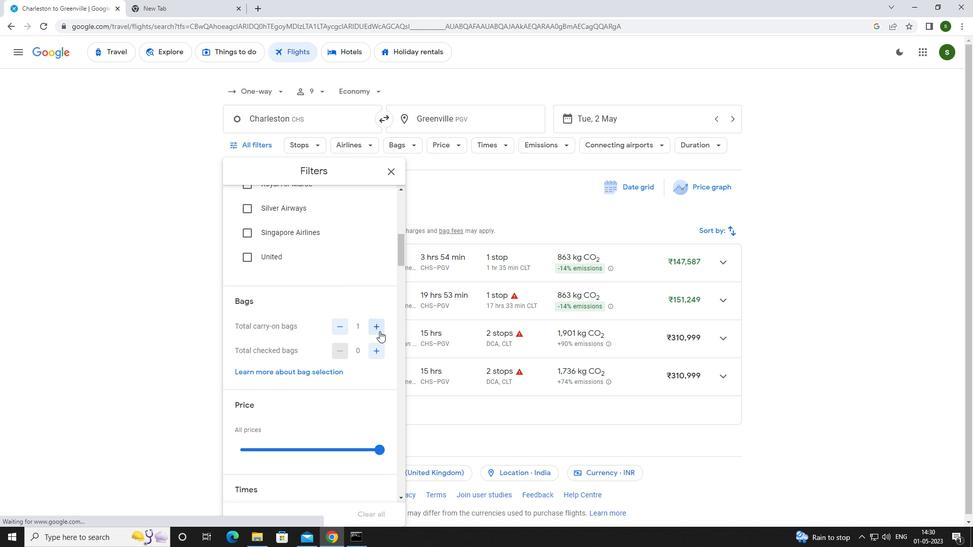 
Action: Mouse scrolled (379, 331) with delta (0, 0)
Screenshot: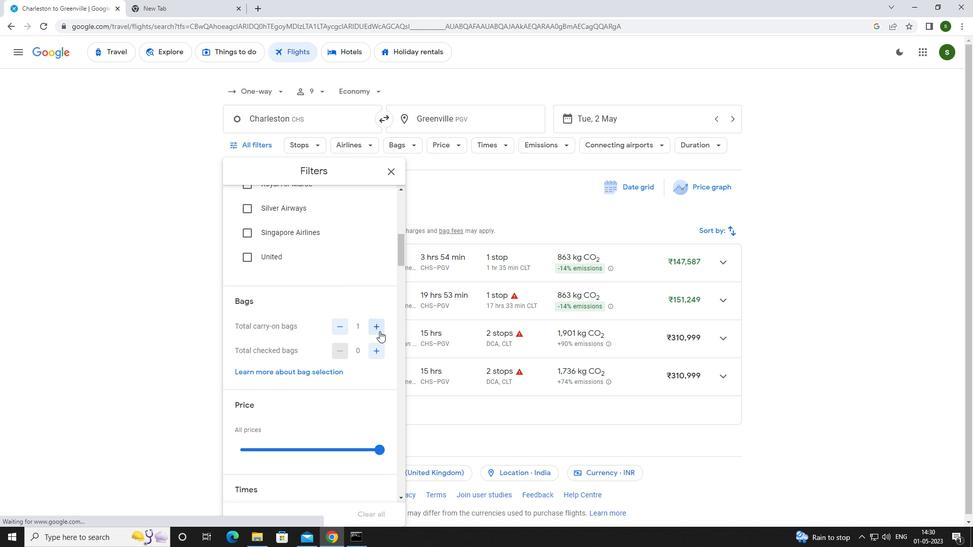 
Action: Mouse moved to (378, 344)
Screenshot: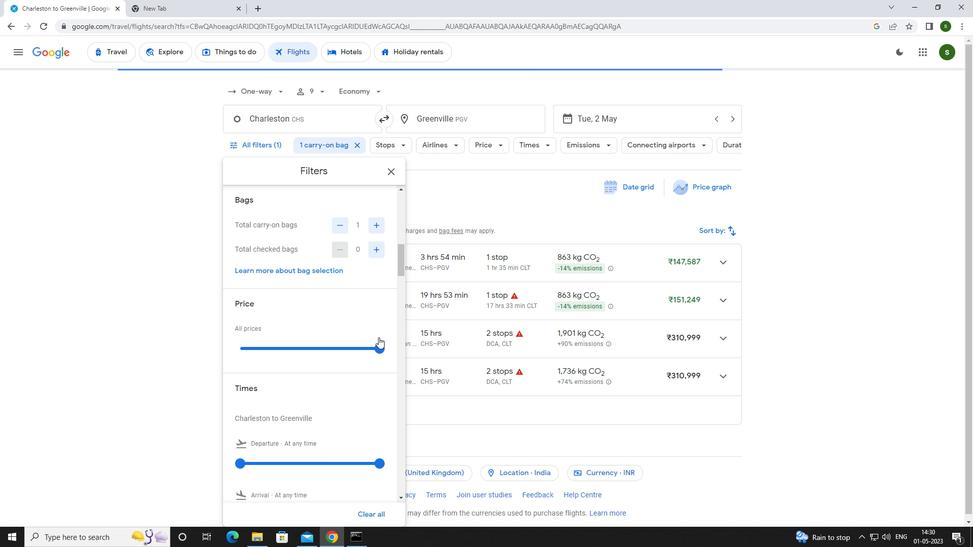 
Action: Mouse pressed left at (378, 344)
Screenshot: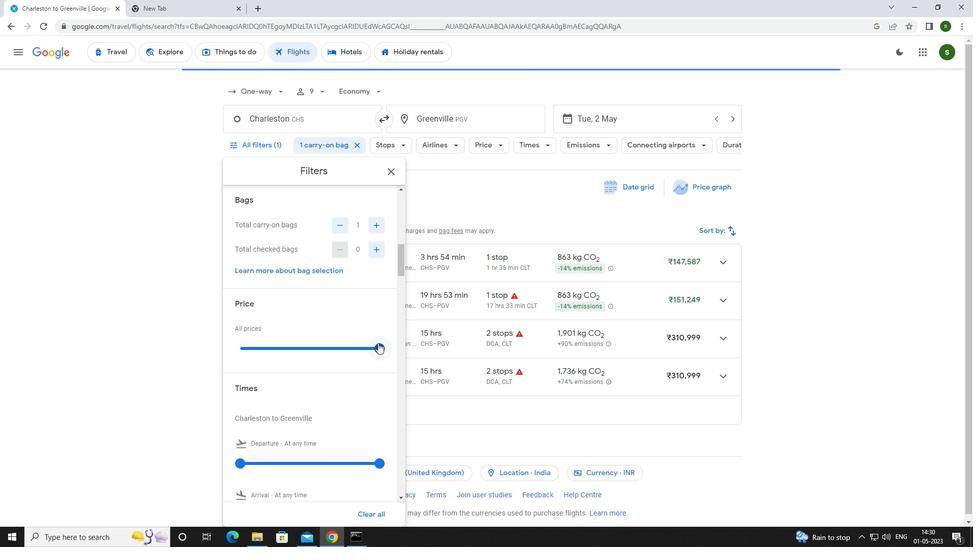 
Action: Mouse pressed left at (378, 344)
Screenshot: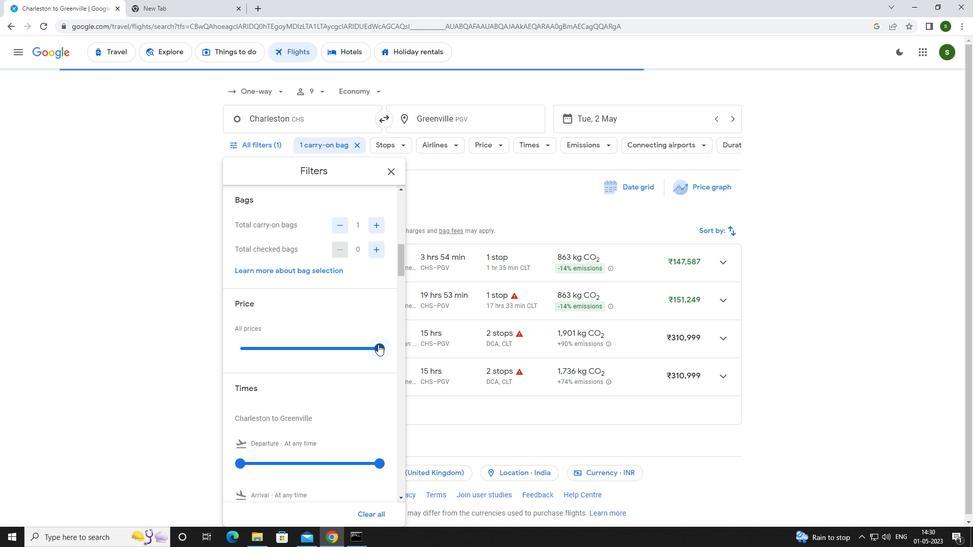 
Action: Mouse moved to (305, 355)
Screenshot: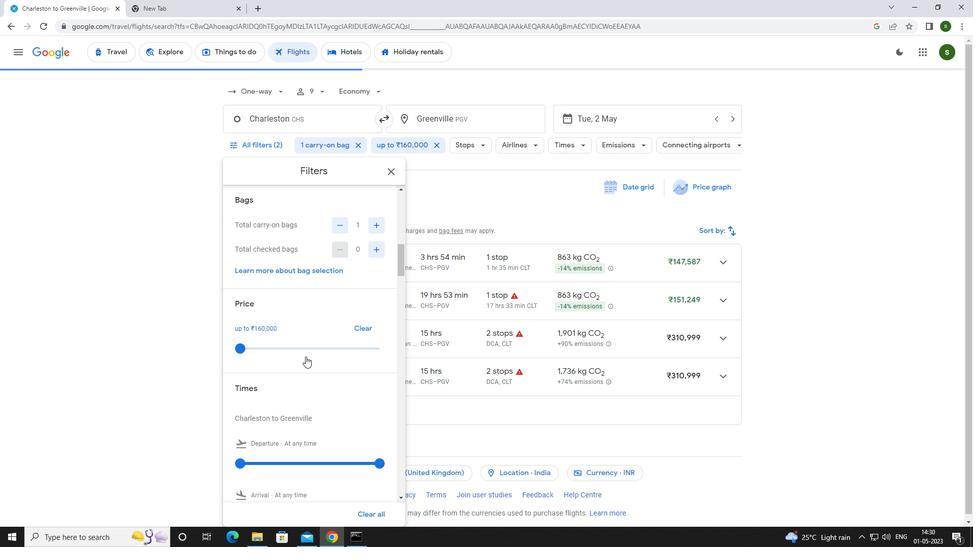 
Action: Mouse scrolled (305, 354) with delta (0, 0)
Screenshot: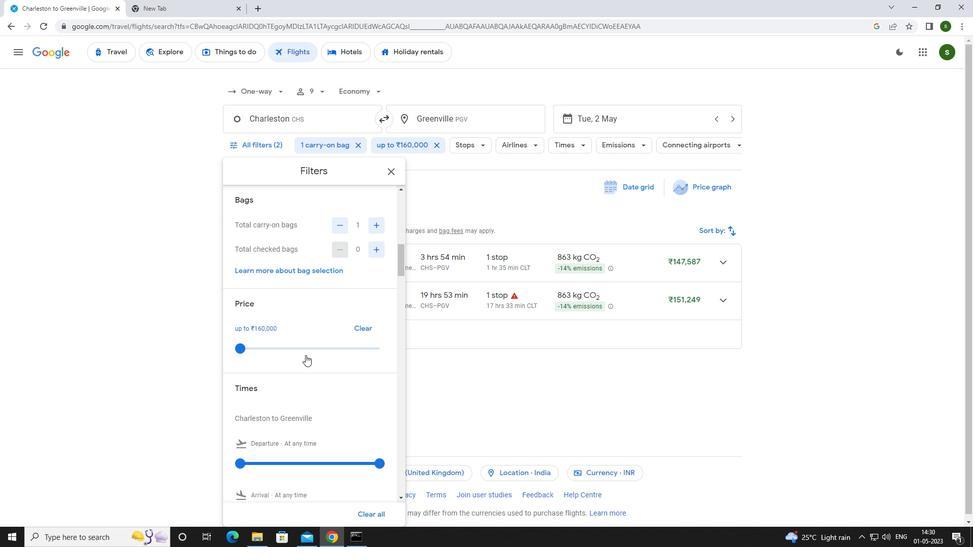 
Action: Mouse scrolled (305, 354) with delta (0, 0)
Screenshot: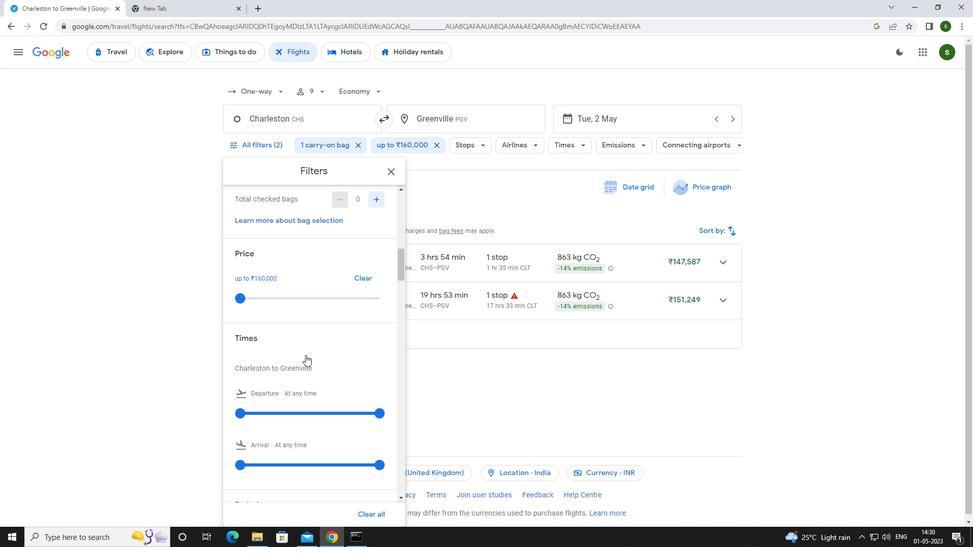 
Action: Mouse moved to (243, 366)
Screenshot: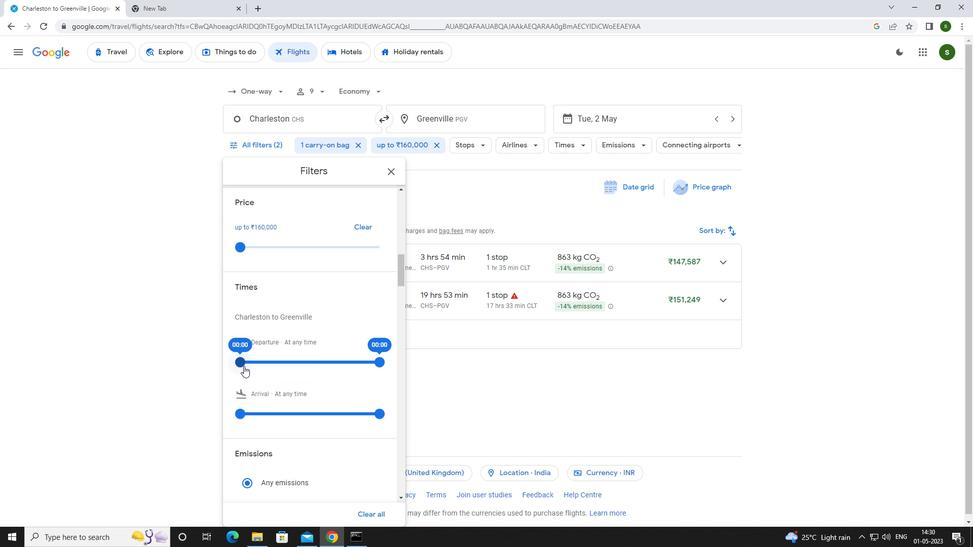 
Action: Mouse pressed left at (243, 366)
Screenshot: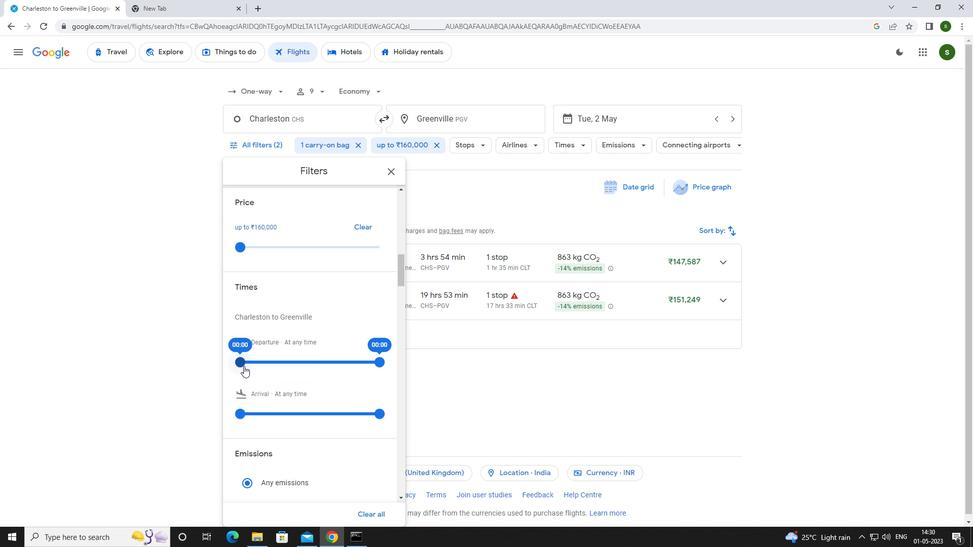 
Action: Mouse moved to (328, 357)
Screenshot: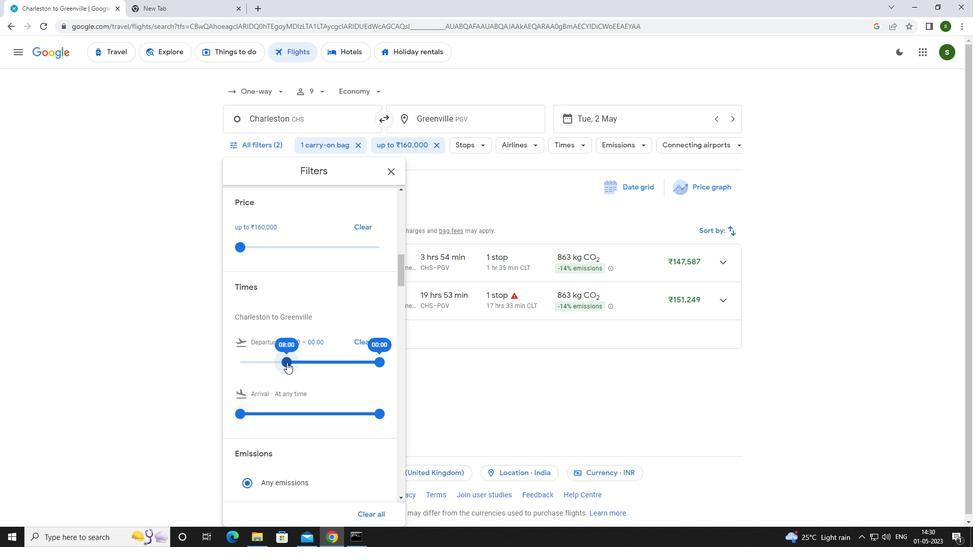 
Action: Mouse scrolled (328, 356) with delta (0, 0)
Screenshot: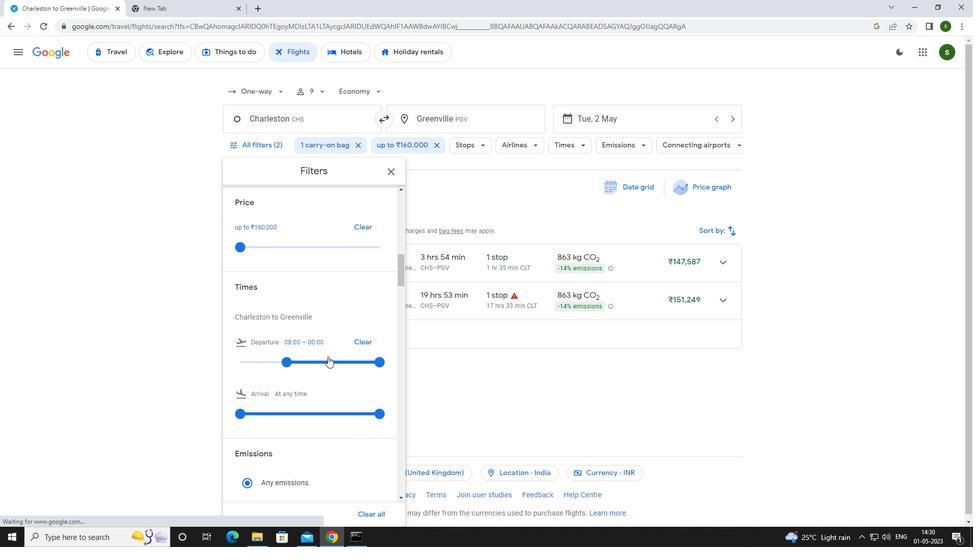 
Action: Mouse scrolled (328, 356) with delta (0, 0)
Screenshot: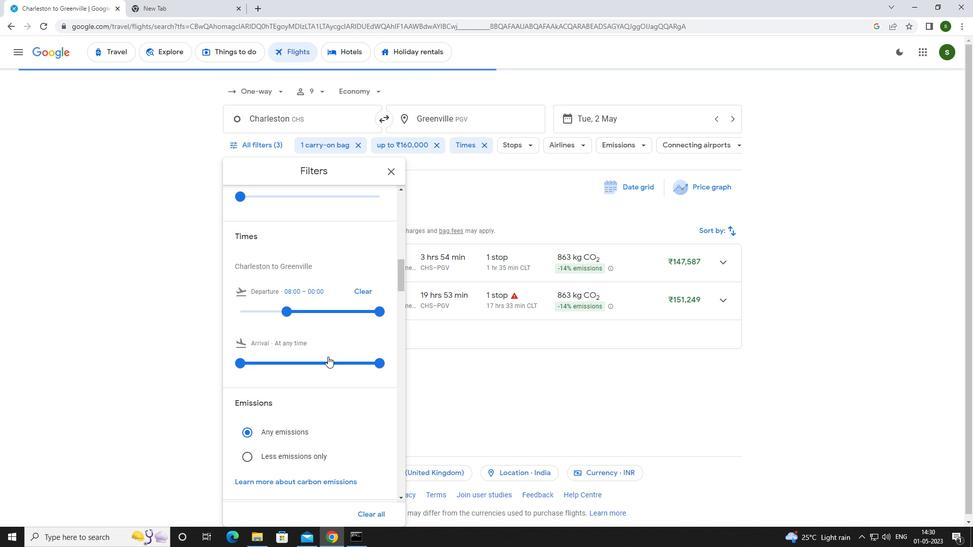 
Action: Mouse moved to (305, 405)
Screenshot: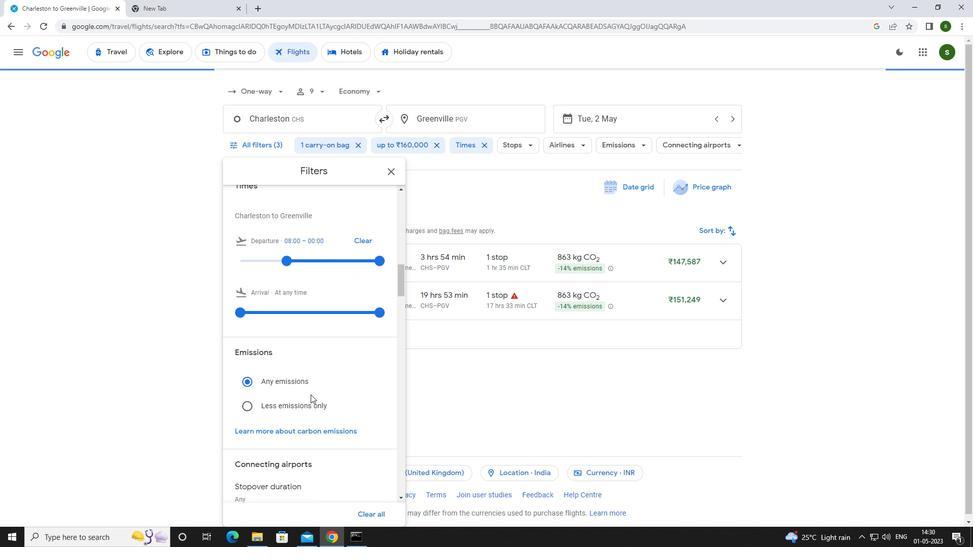 
Action: Mouse pressed left at (305, 405)
Screenshot: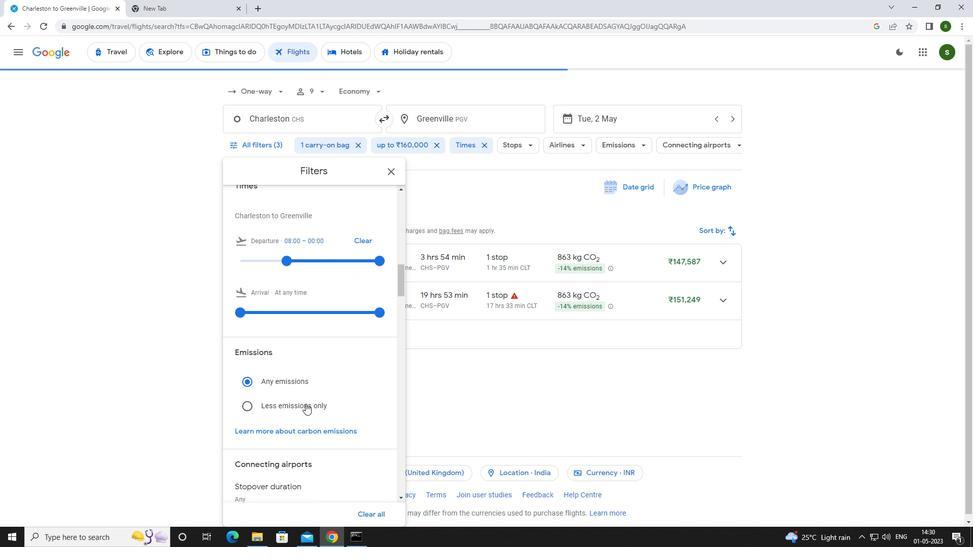 
Action: Mouse moved to (473, 383)
Screenshot: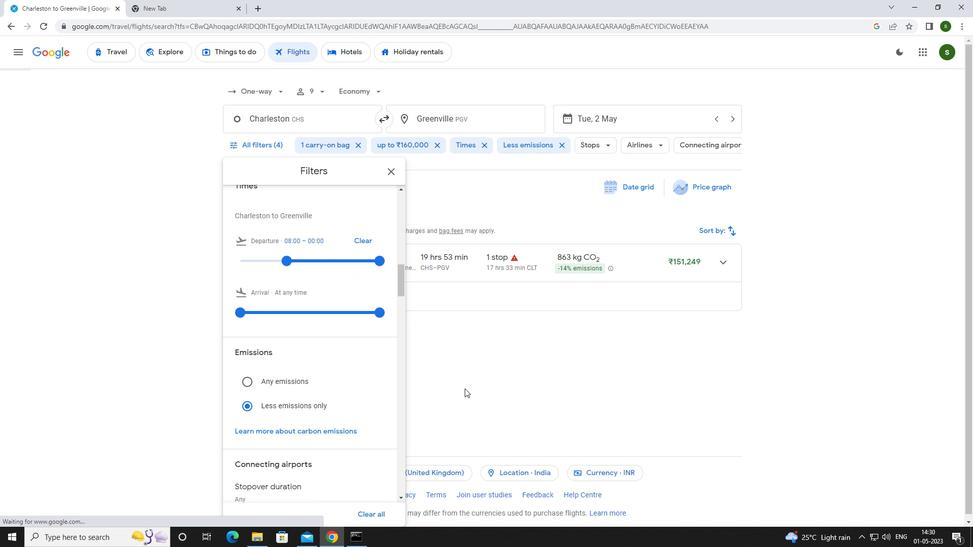 
Action: Mouse pressed left at (473, 383)
Screenshot: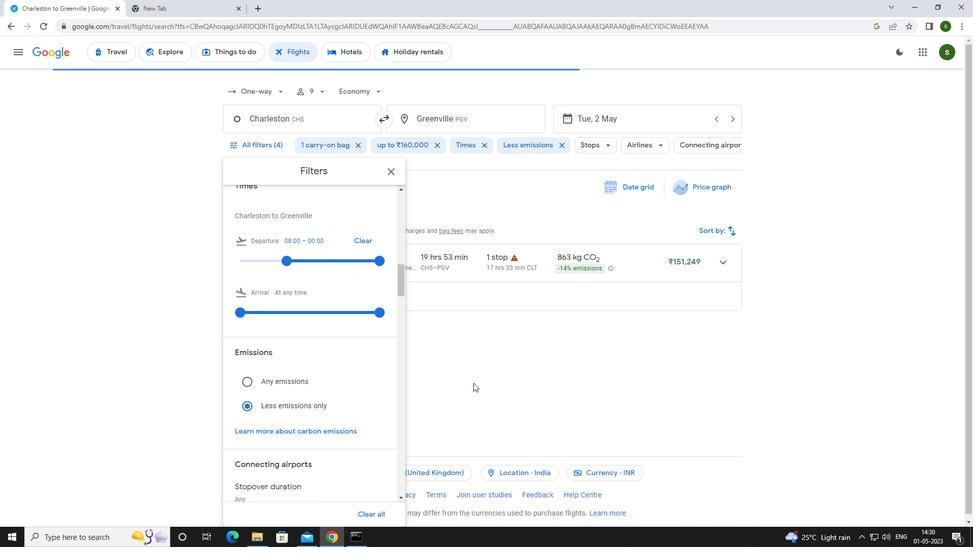 
